 Task: Add Attachment from computer to Card Card0000000353 in Board Board0000000089 in Workspace WS0000000030 in Trello. Add Cover Purple to Card Card0000000353 in Board Board0000000089 in Workspace WS0000000030 in Trello. Add "Move Card To …" Button titled Button0000000353 to "top" of the list "To Do" to Card Card0000000353 in Board Board0000000089 in Workspace WS0000000030 in Trello. Add Description DS0000000353 to Card Card0000000353 in Board Board0000000089 in Workspace WS0000000030 in Trello. Add Comment CM0000000353 to Card Card0000000353 in Board Board0000000089 in Workspace WS0000000030 in Trello
Action: Mouse moved to (376, 206)
Screenshot: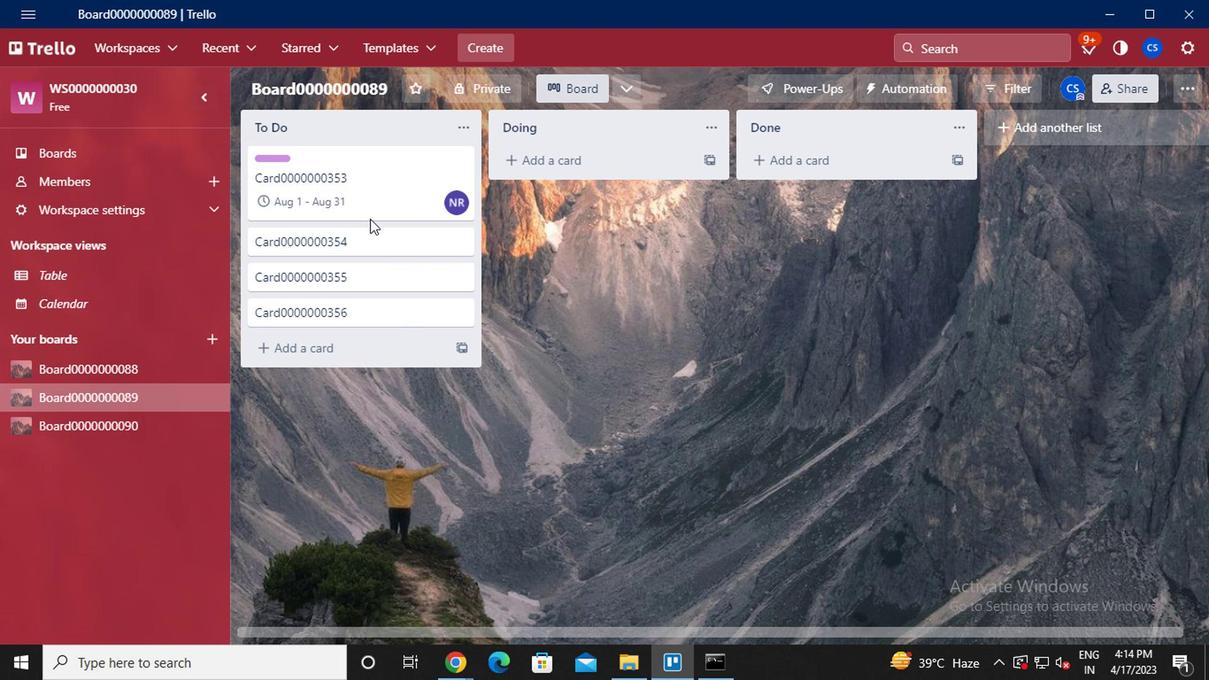 
Action: Mouse pressed left at (376, 206)
Screenshot: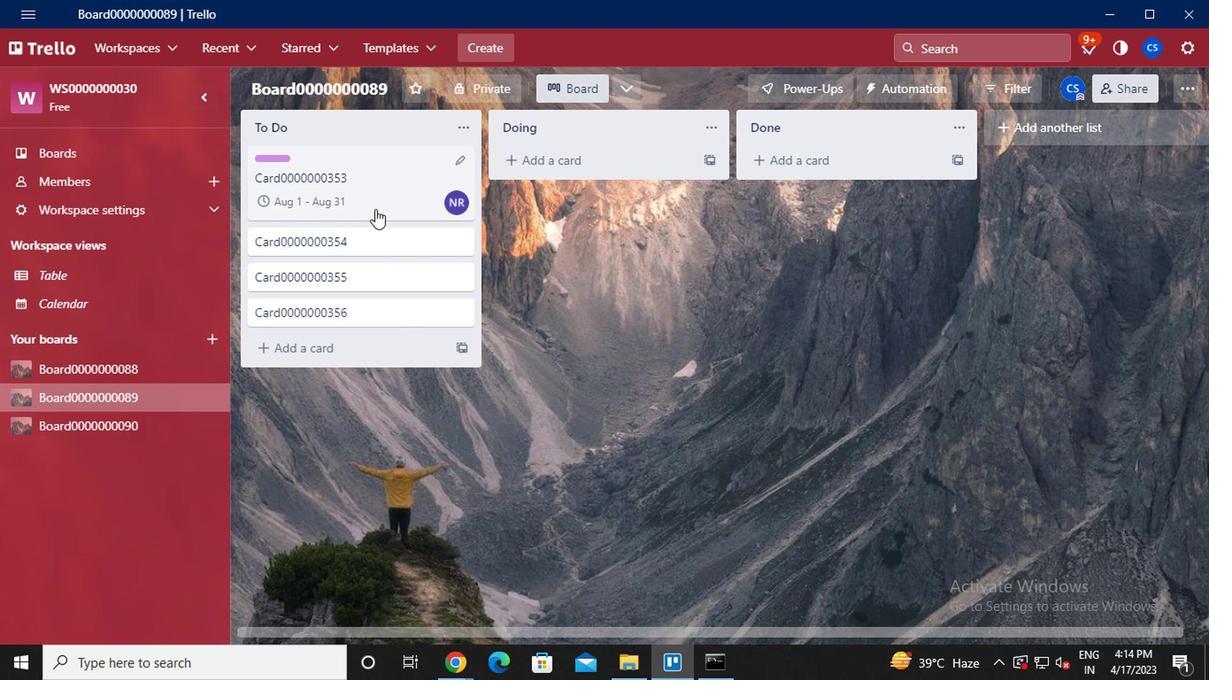 
Action: Mouse moved to (872, 310)
Screenshot: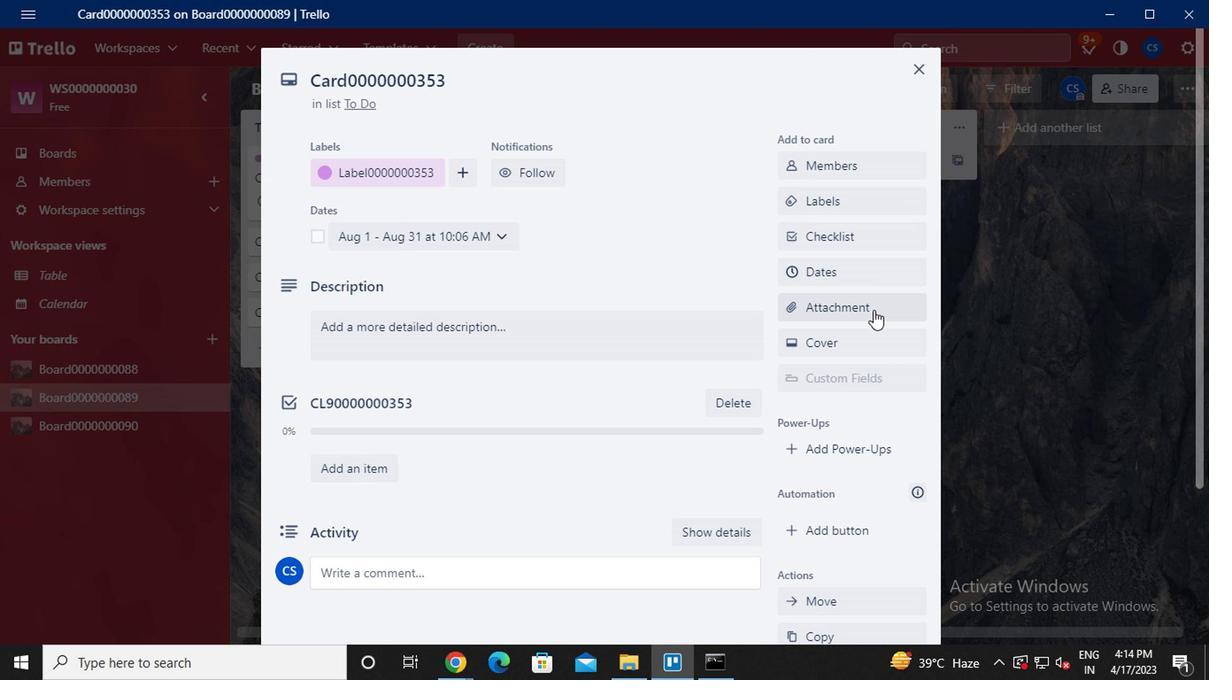 
Action: Mouse pressed left at (872, 310)
Screenshot: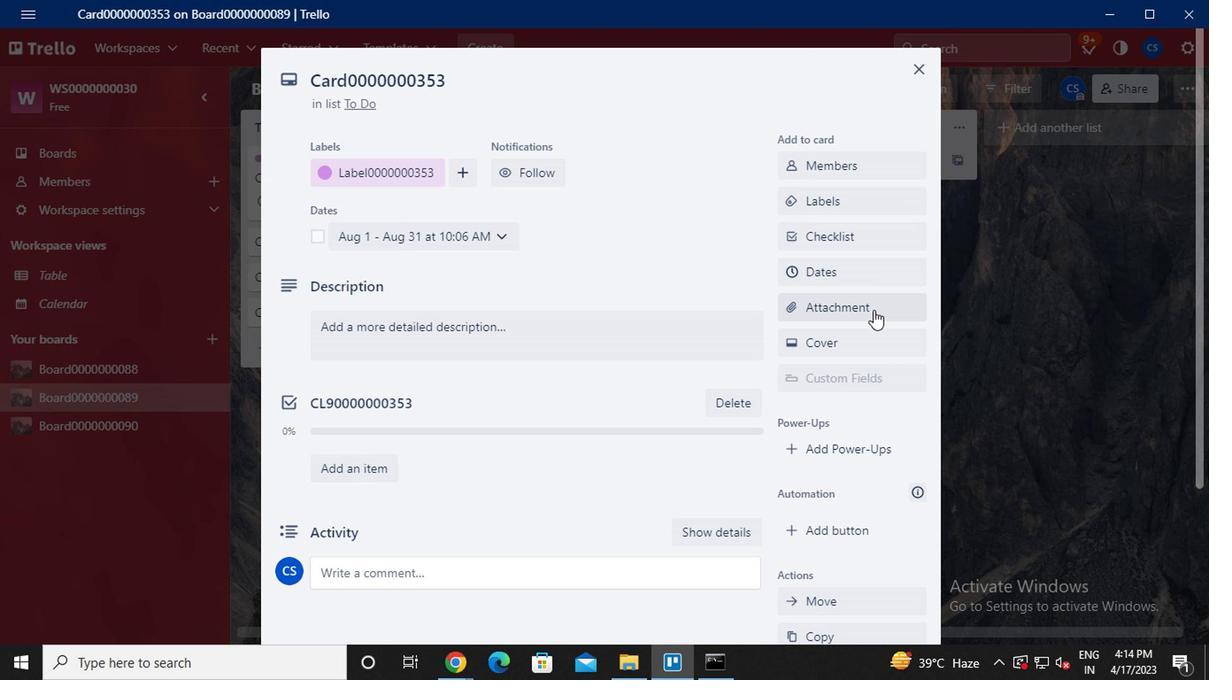 
Action: Mouse moved to (840, 155)
Screenshot: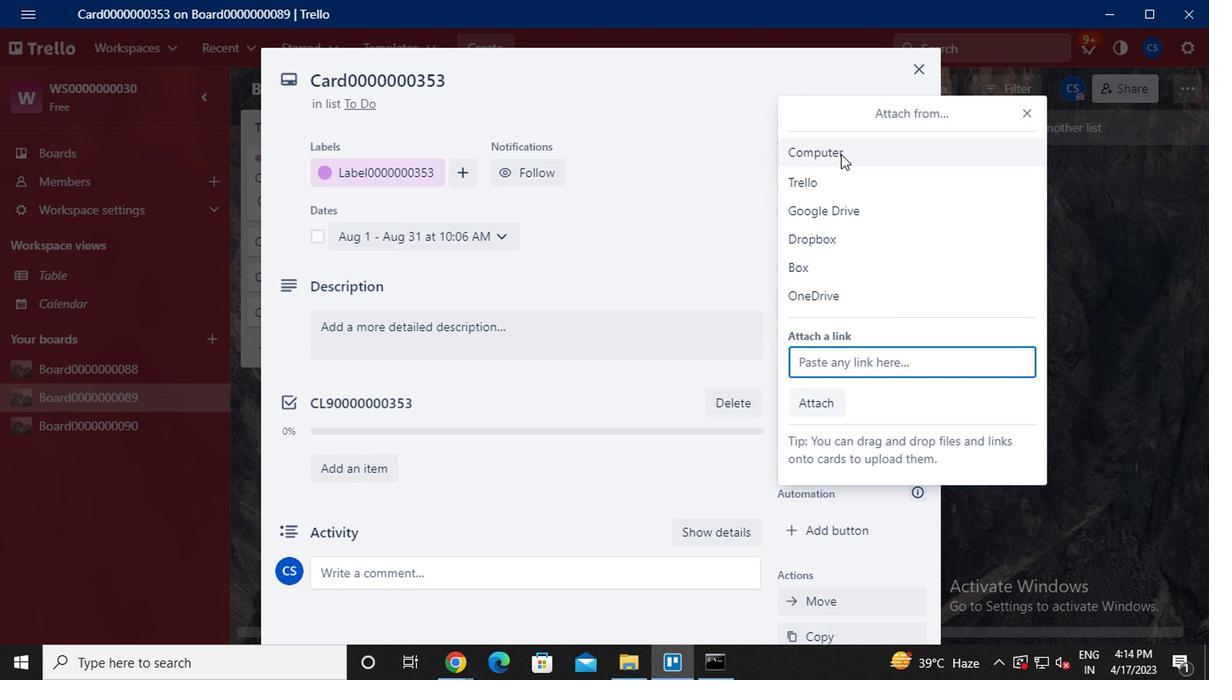
Action: Mouse pressed left at (840, 155)
Screenshot: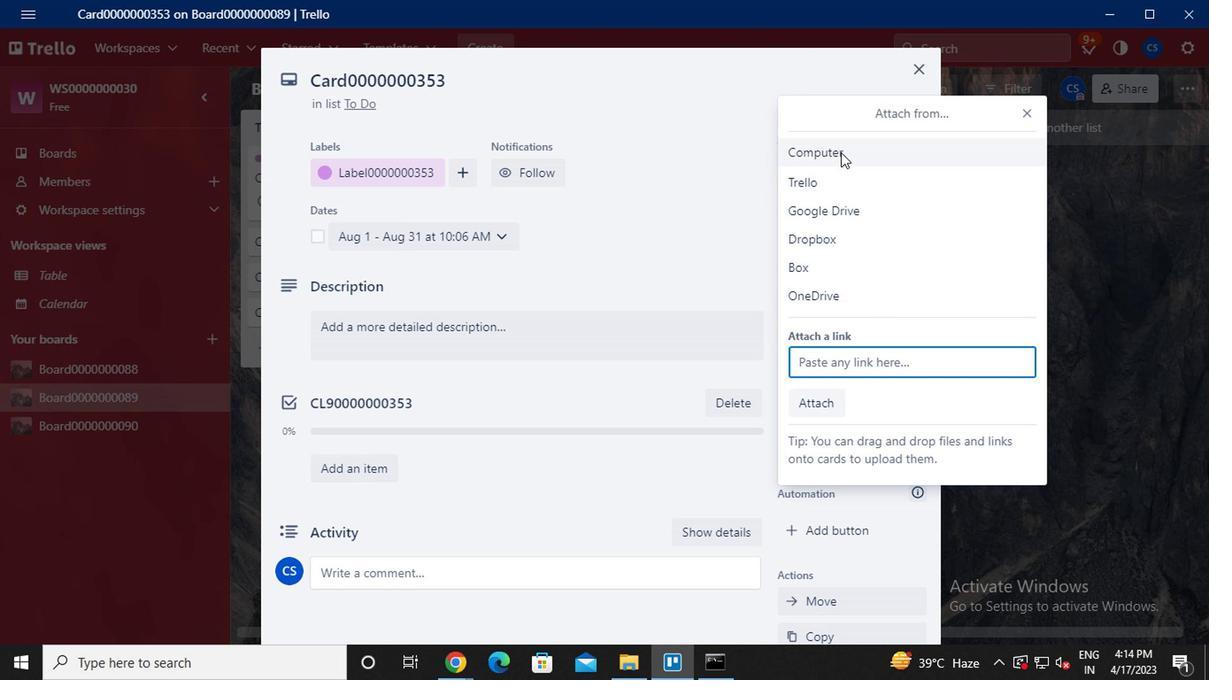 
Action: Mouse moved to (322, 180)
Screenshot: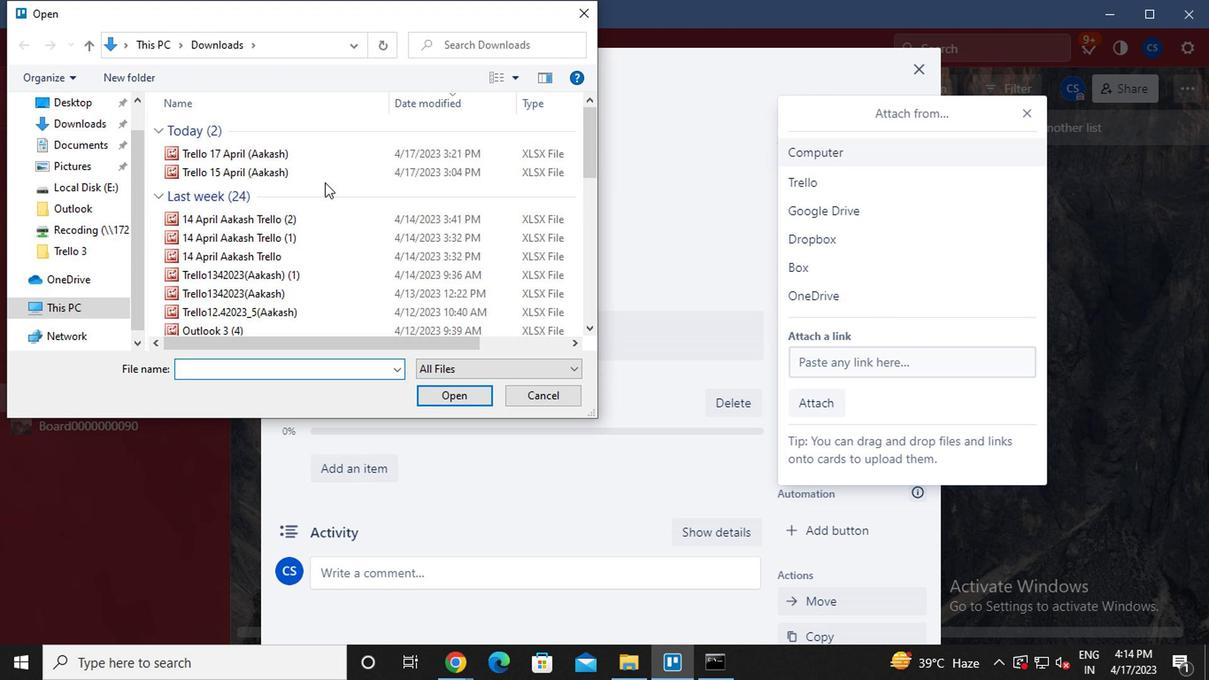 
Action: Mouse pressed left at (322, 180)
Screenshot: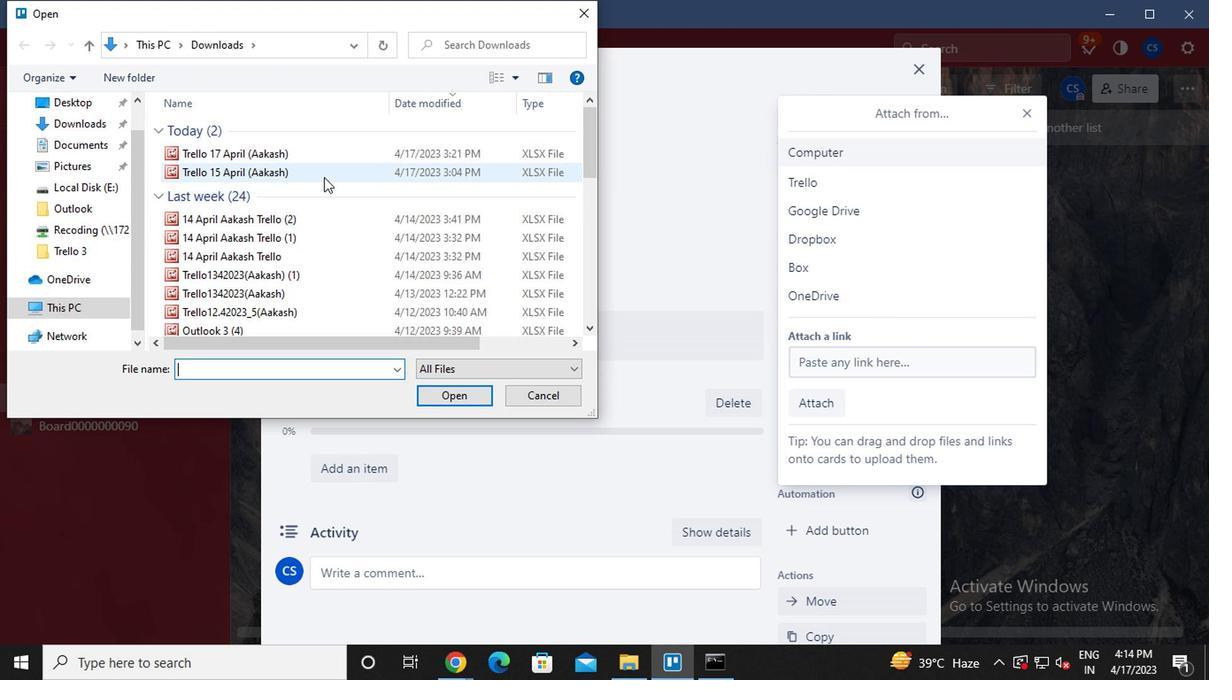 
Action: Mouse pressed left at (322, 180)
Screenshot: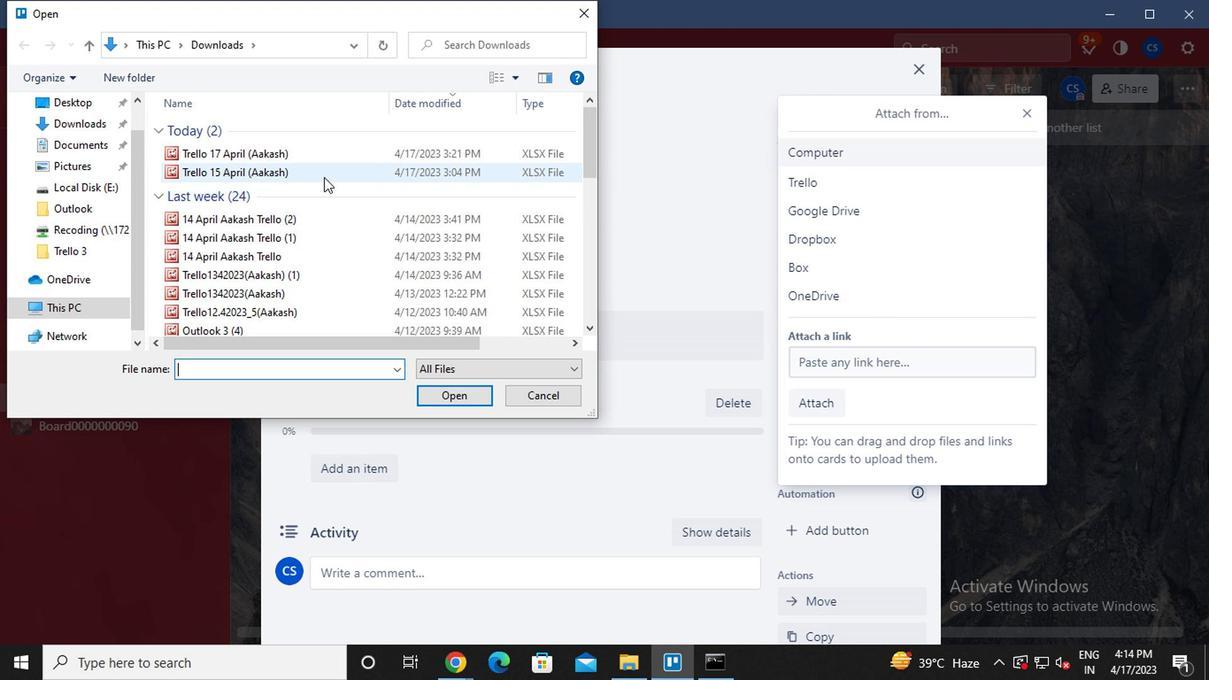 
Action: Mouse moved to (803, 342)
Screenshot: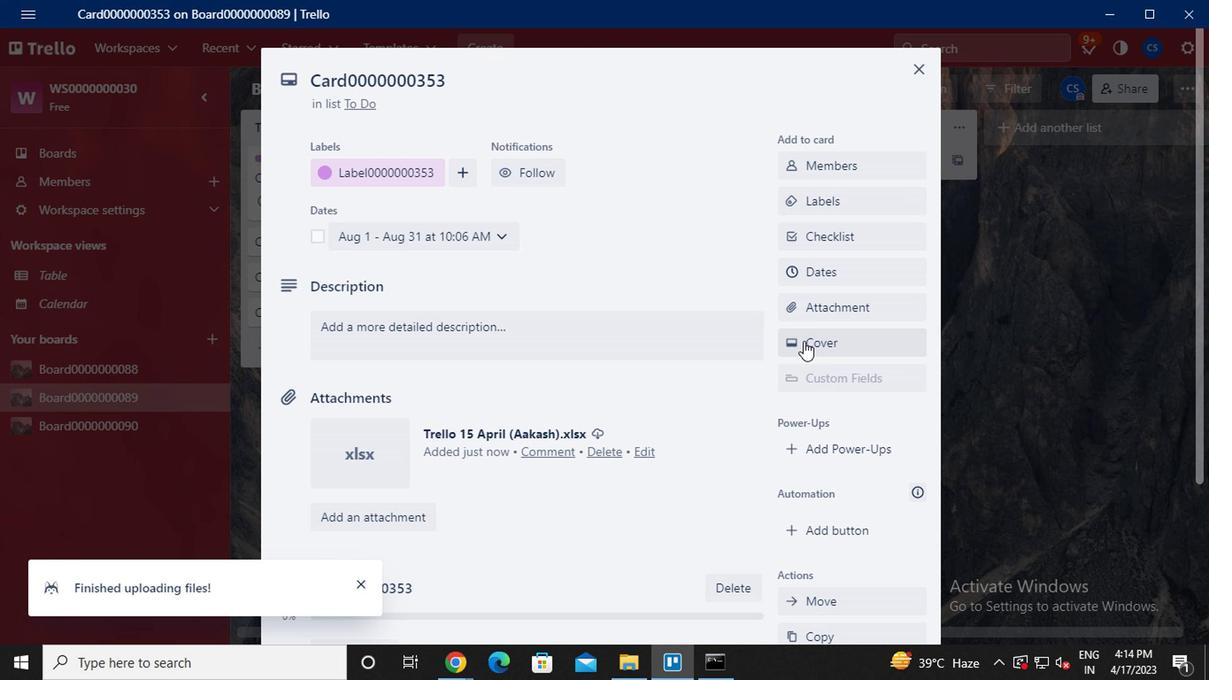 
Action: Mouse pressed left at (803, 342)
Screenshot: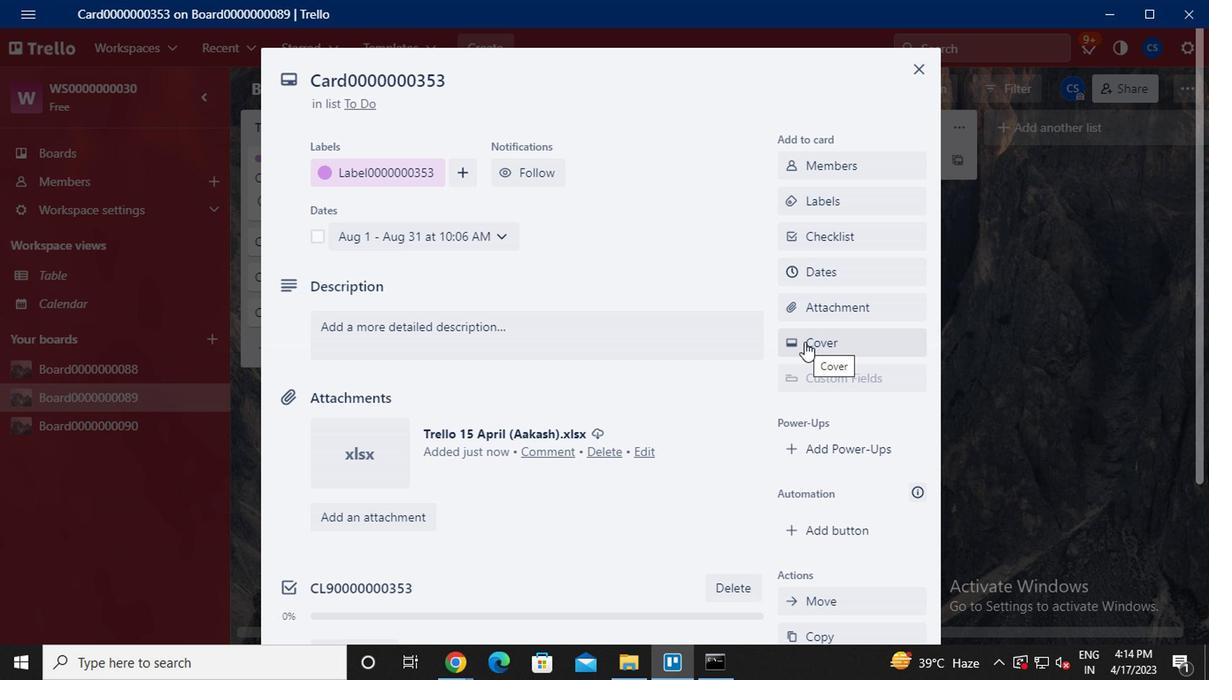 
Action: Mouse moved to (1026, 290)
Screenshot: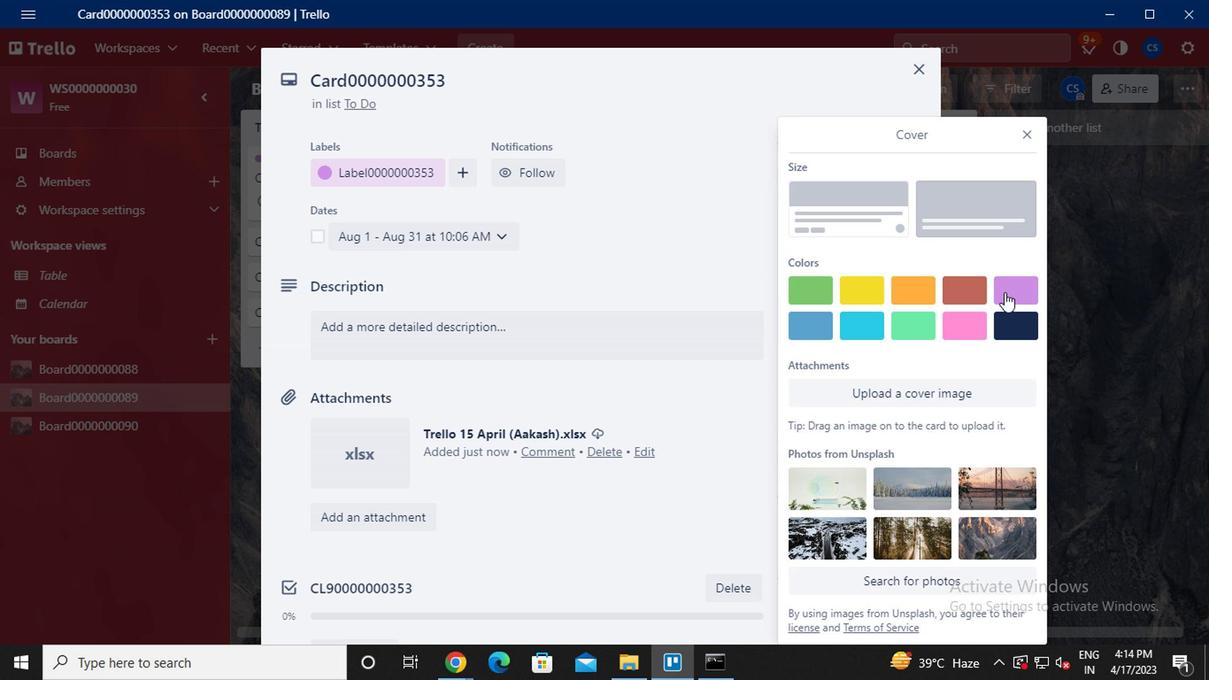 
Action: Mouse pressed left at (1026, 290)
Screenshot: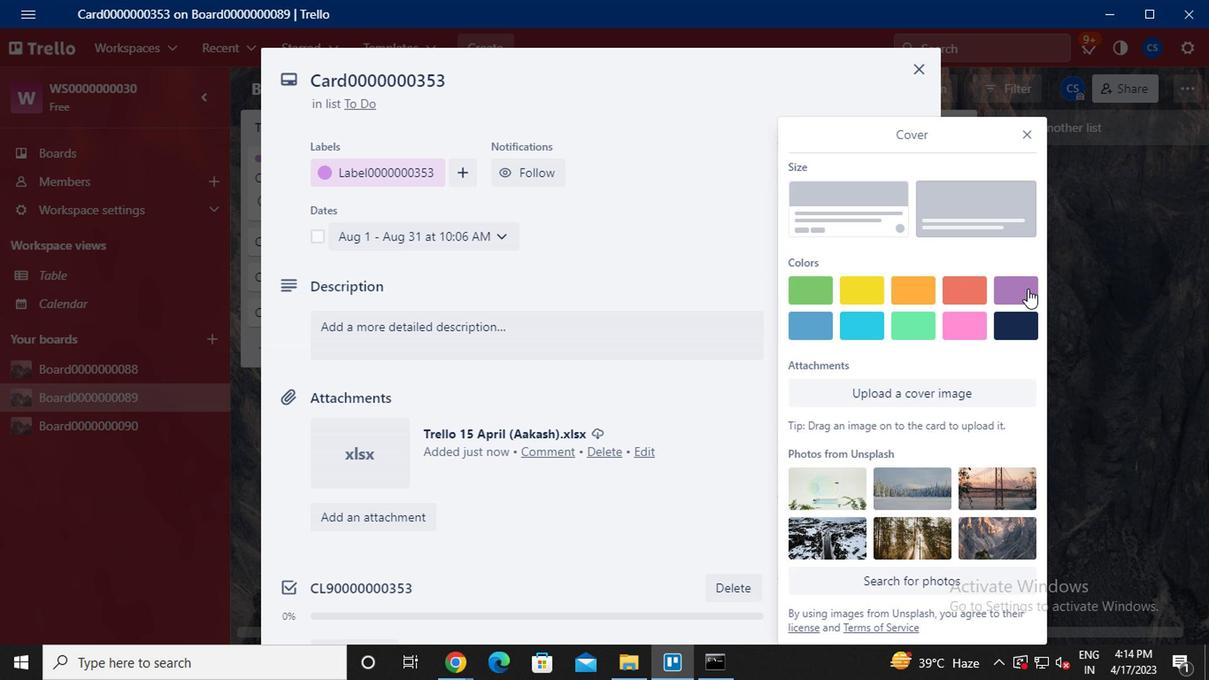 
Action: Mouse moved to (1028, 103)
Screenshot: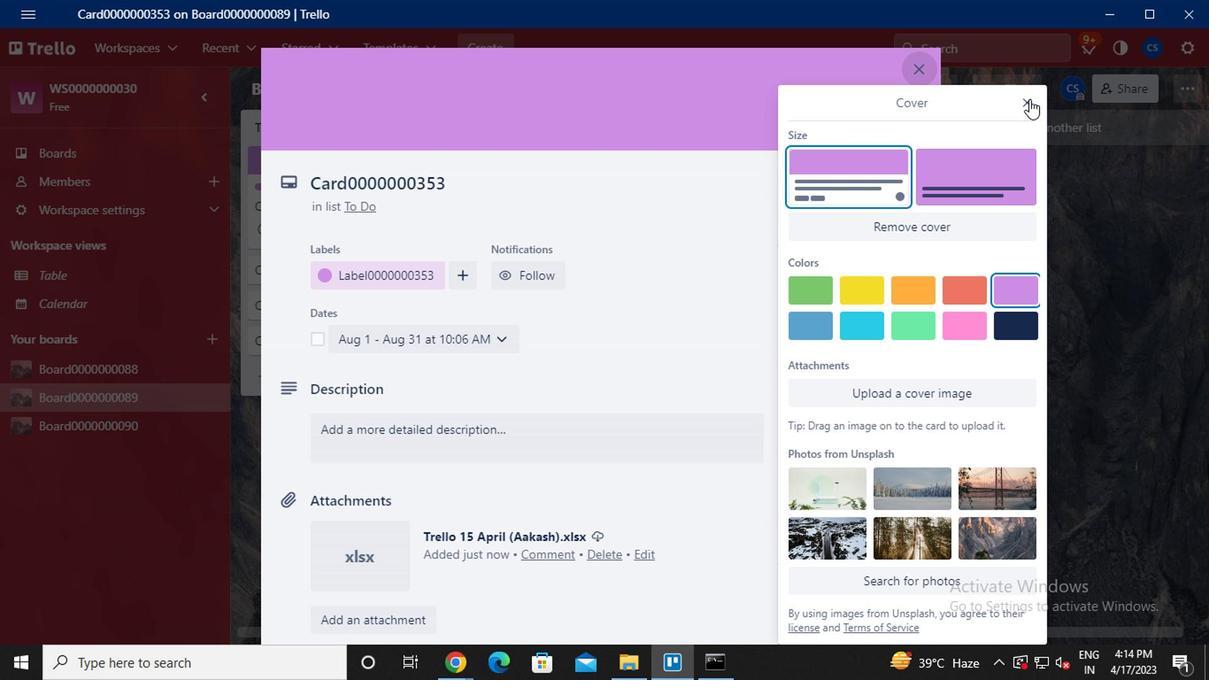 
Action: Mouse pressed left at (1028, 103)
Screenshot: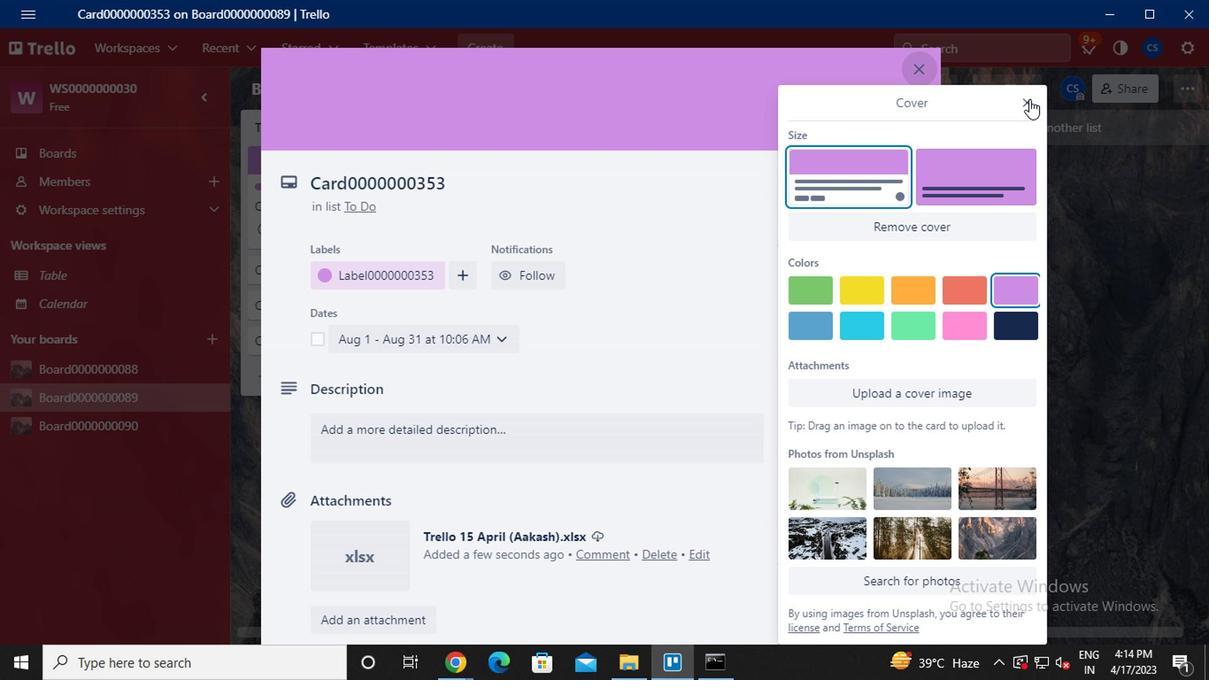 
Action: Mouse moved to (851, 310)
Screenshot: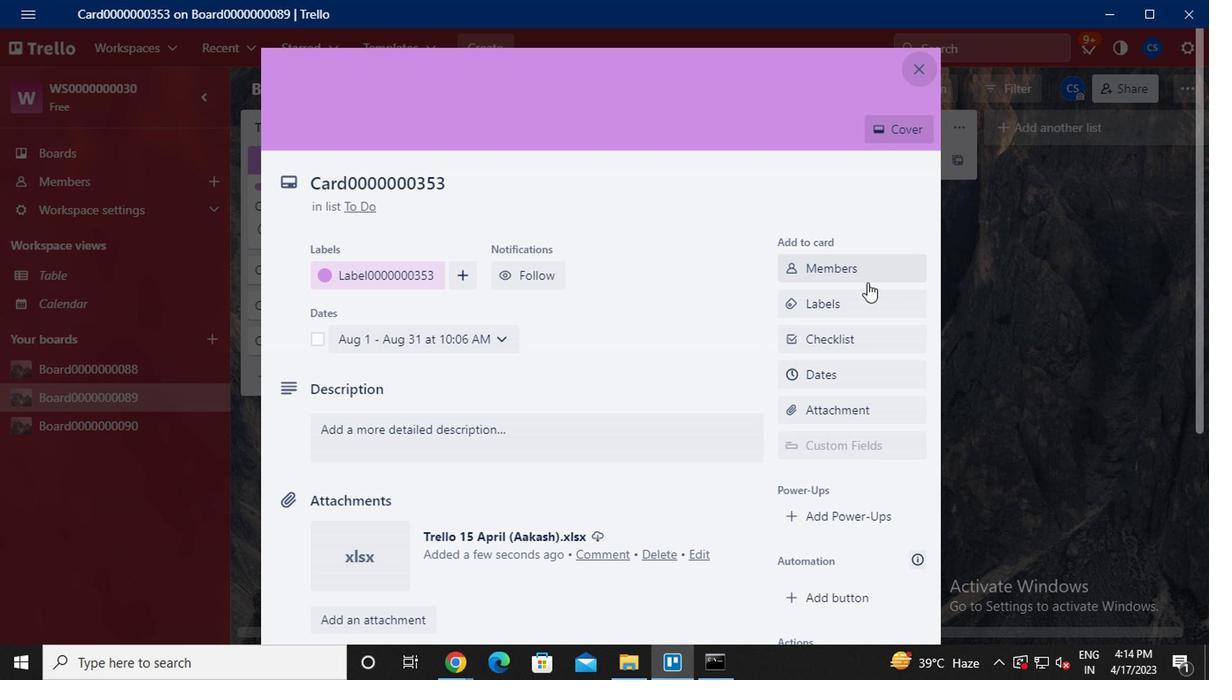 
Action: Mouse scrolled (851, 310) with delta (0, 0)
Screenshot: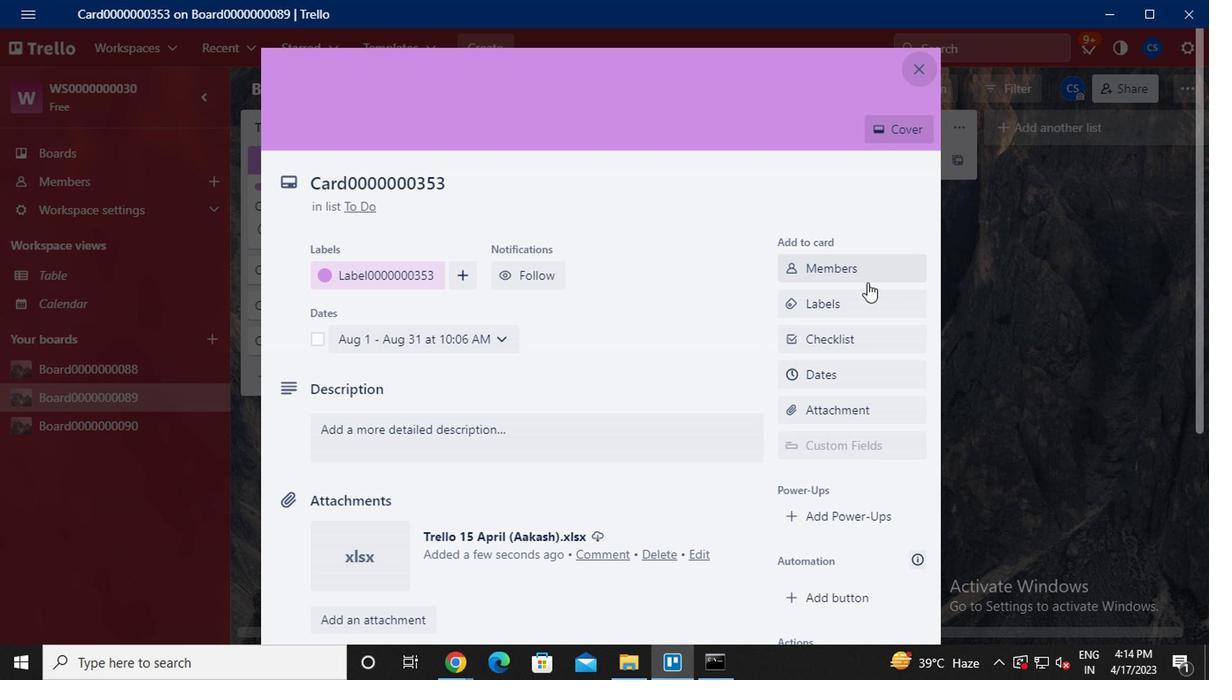 
Action: Mouse moved to (841, 332)
Screenshot: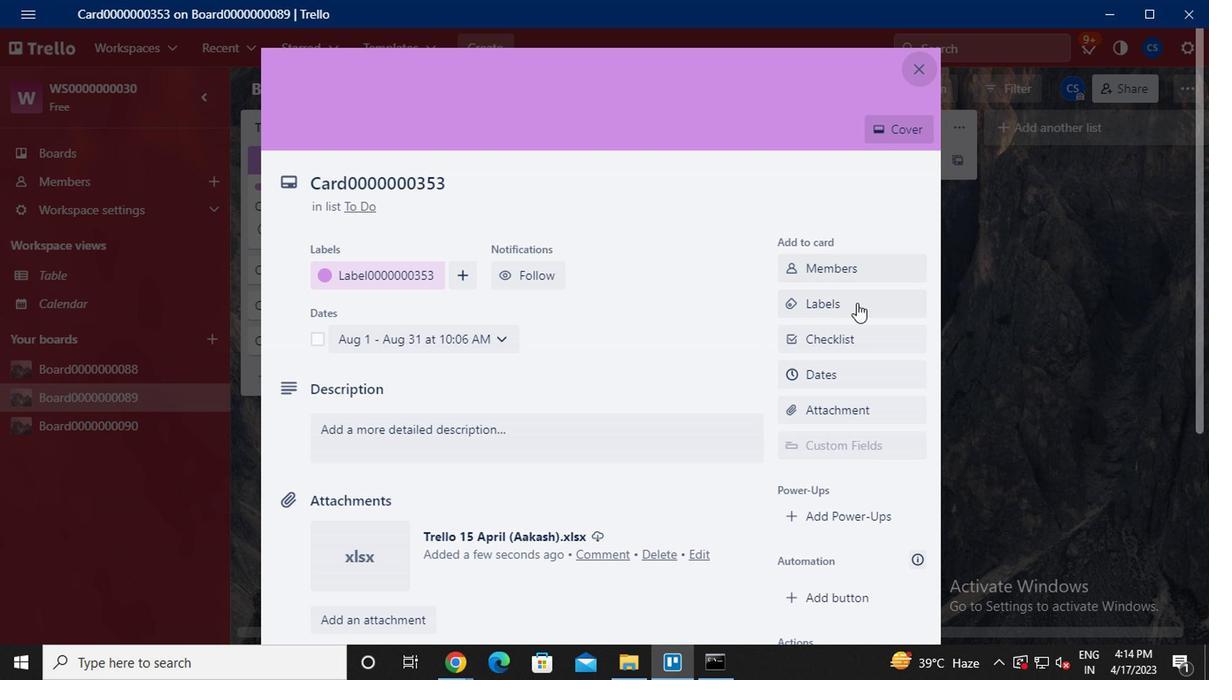 
Action: Mouse scrolled (841, 331) with delta (0, -1)
Screenshot: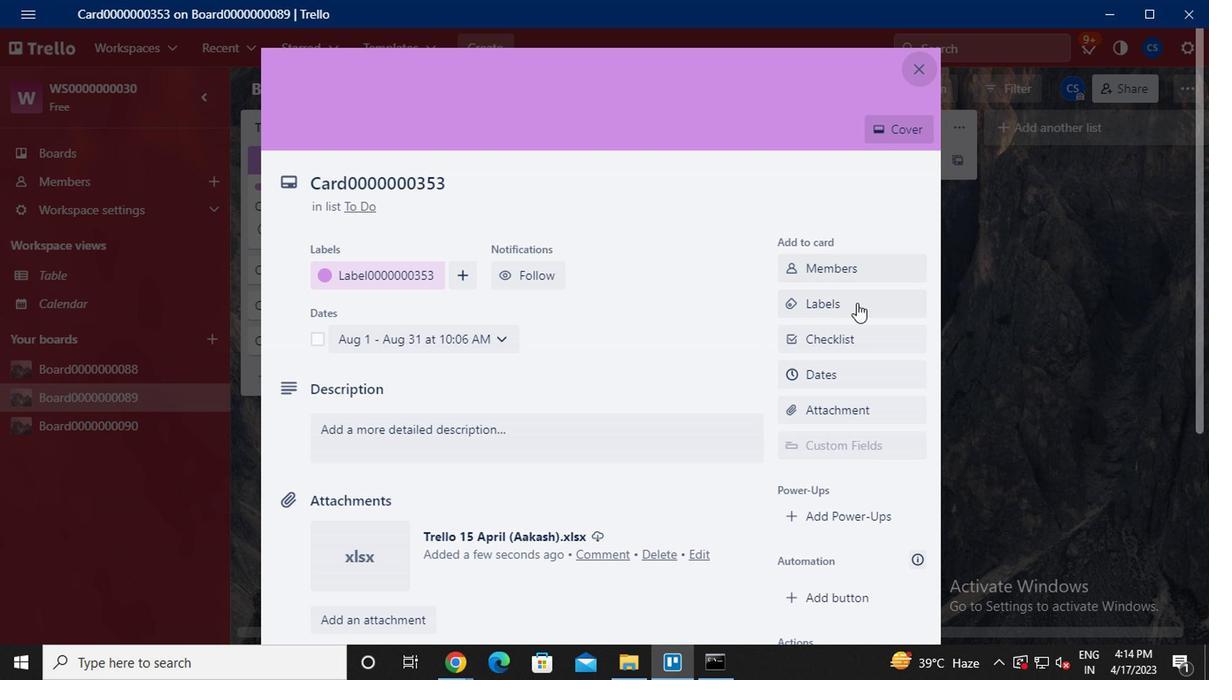 
Action: Mouse moved to (829, 412)
Screenshot: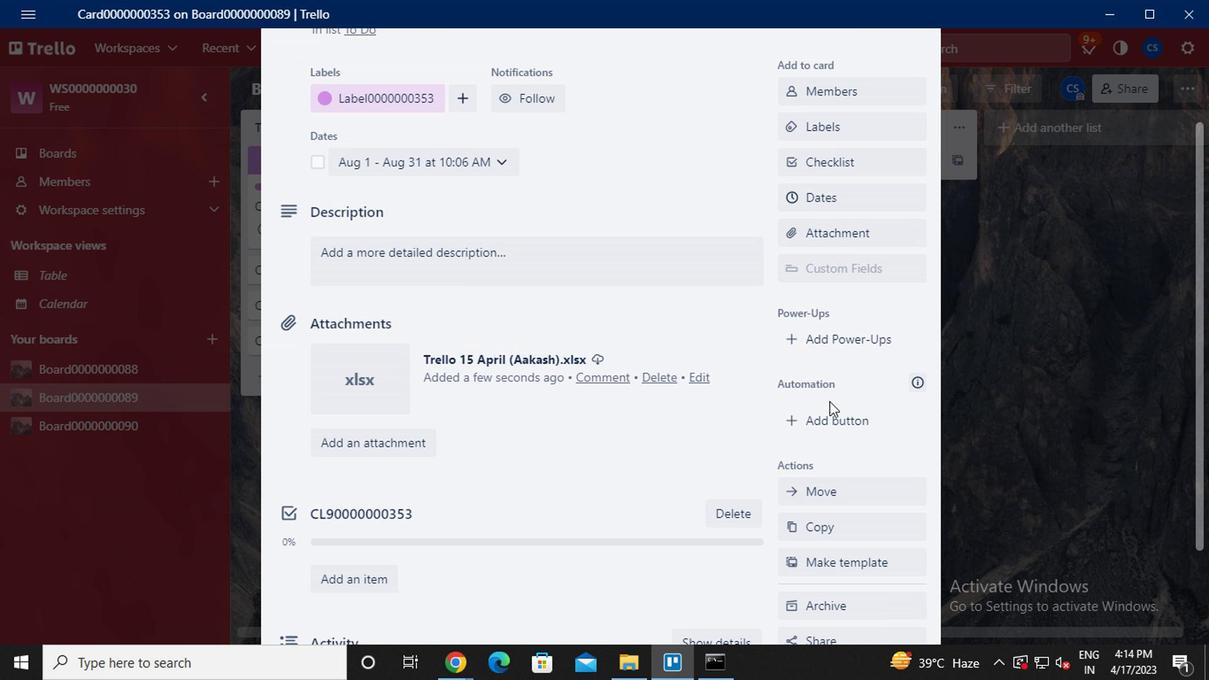 
Action: Mouse pressed left at (829, 412)
Screenshot: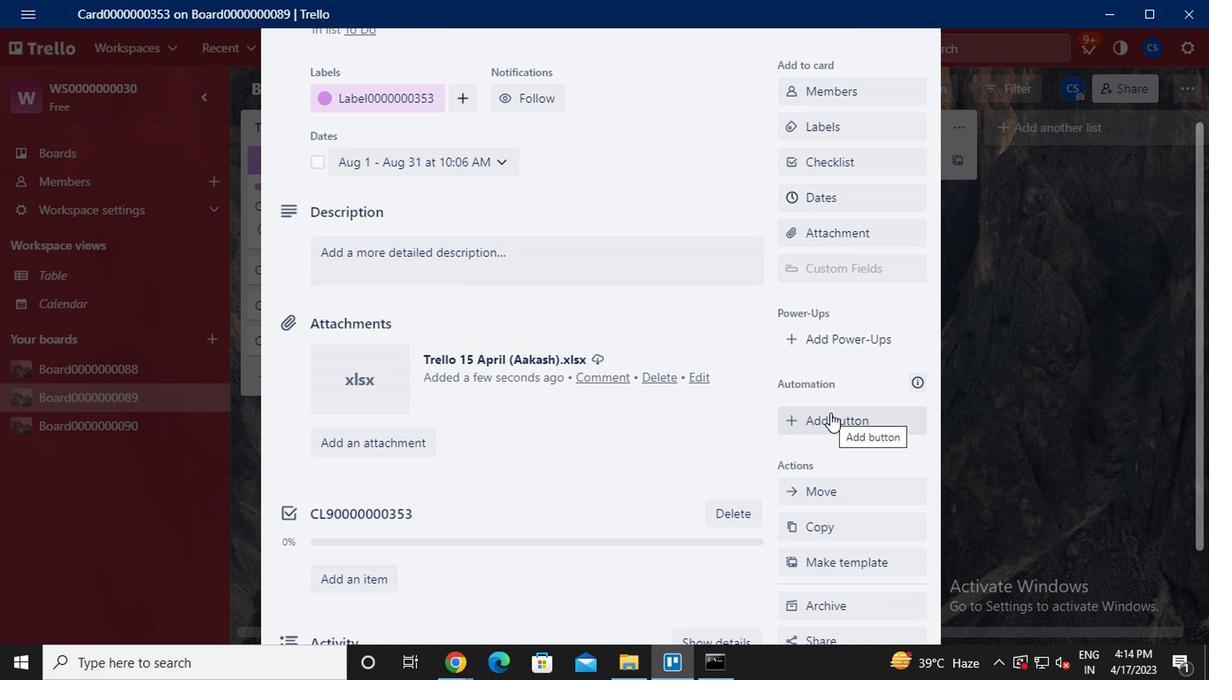 
Action: Mouse moved to (887, 168)
Screenshot: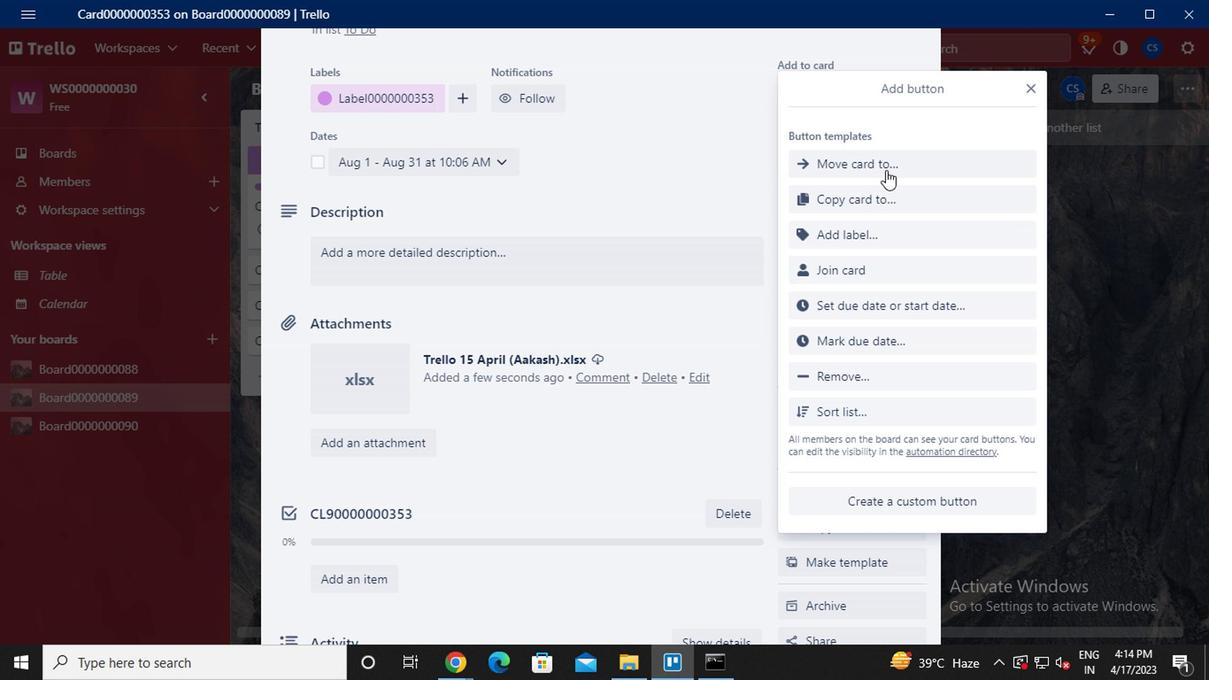 
Action: Mouse pressed left at (887, 168)
Screenshot: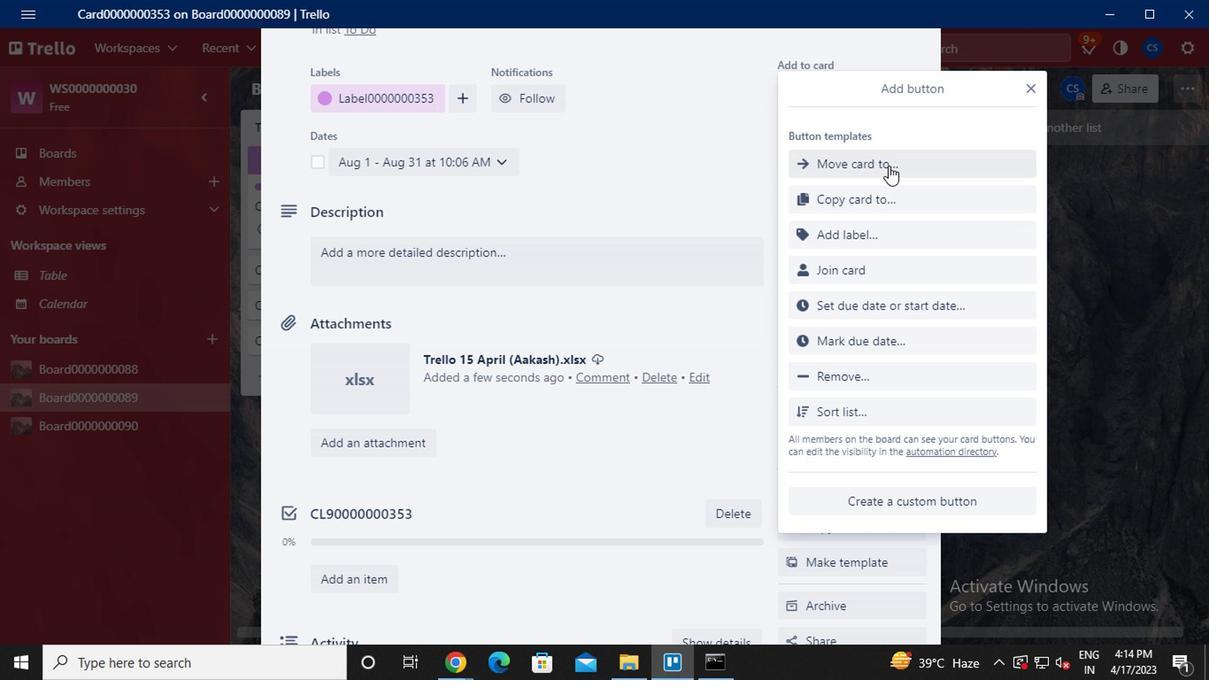 
Action: Mouse moved to (890, 240)
Screenshot: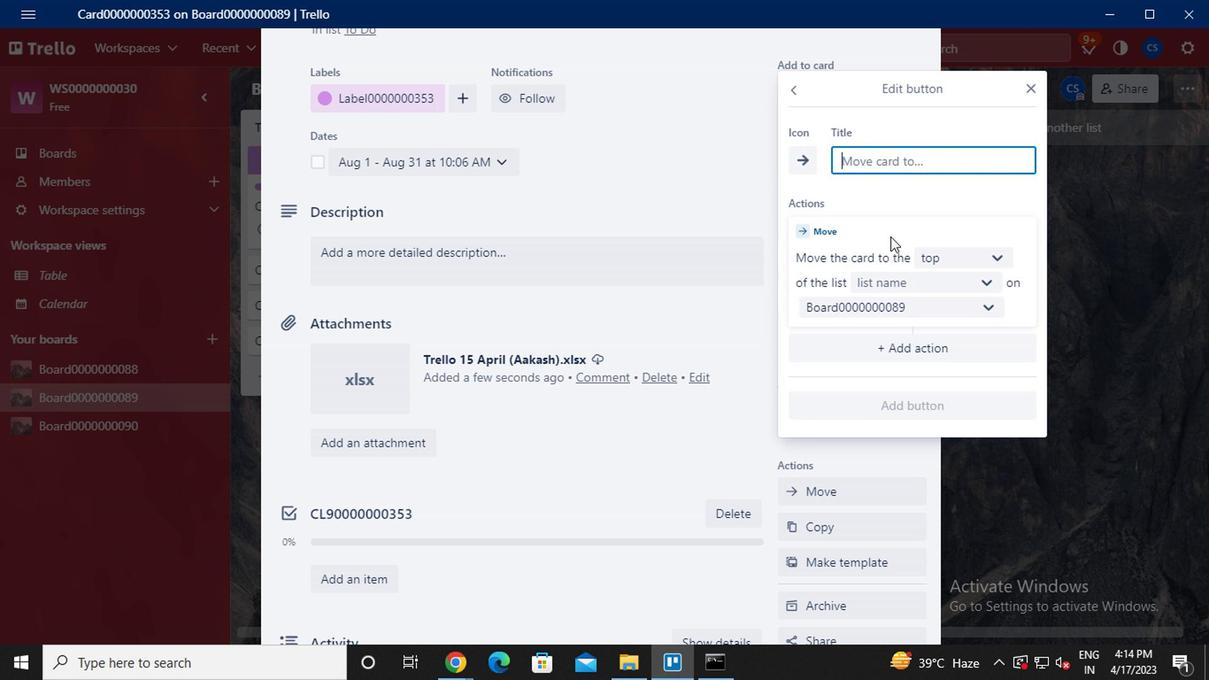 
Action: Key pressed b<Key.caps_lock>i<Key.backspace>utton0000000353
Screenshot: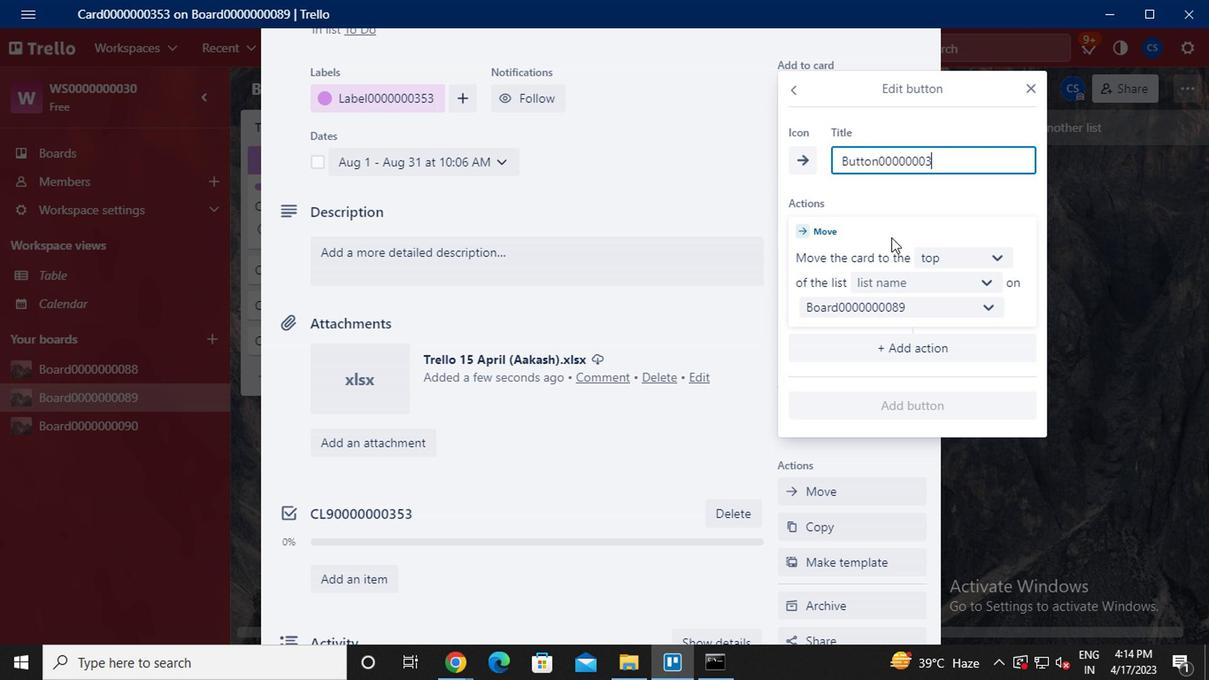 
Action: Mouse moved to (935, 260)
Screenshot: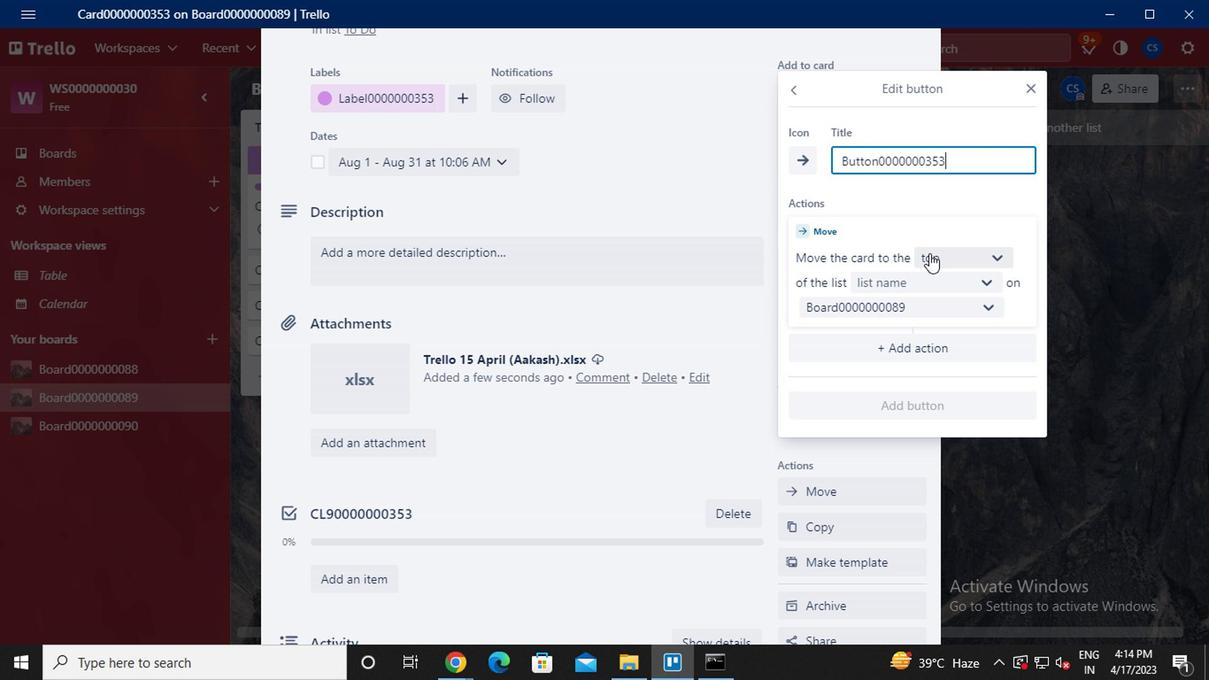 
Action: Mouse pressed left at (935, 260)
Screenshot: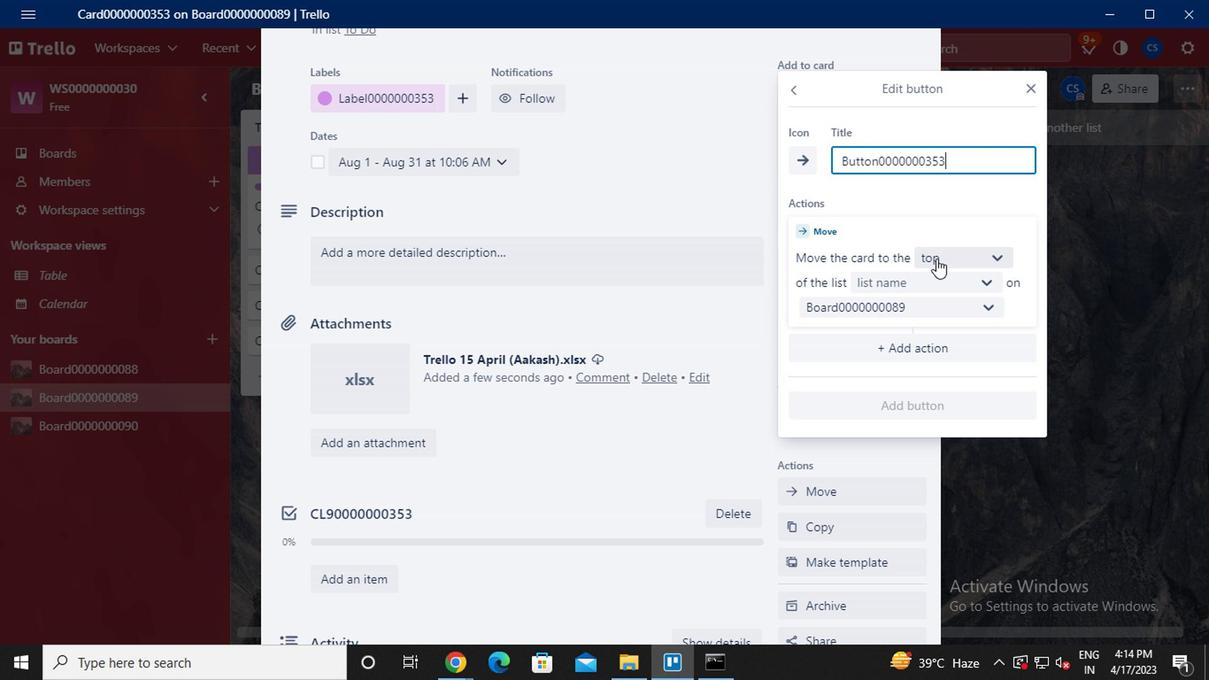 
Action: Mouse moved to (945, 290)
Screenshot: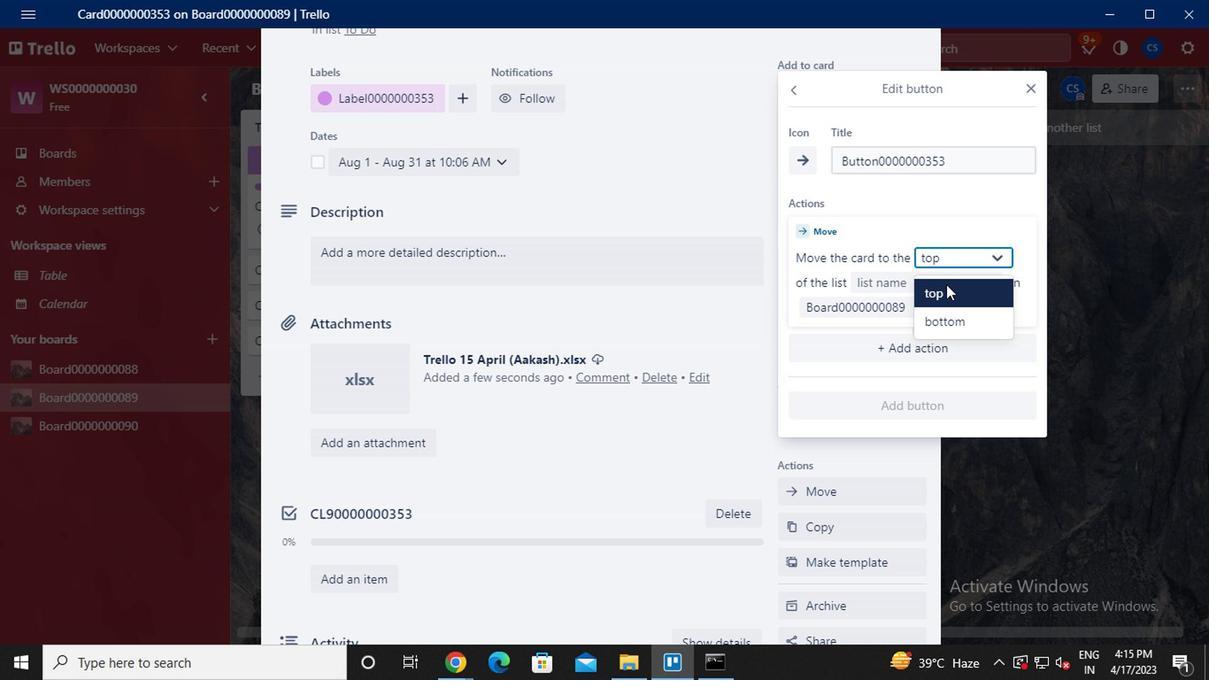 
Action: Mouse pressed left at (945, 290)
Screenshot: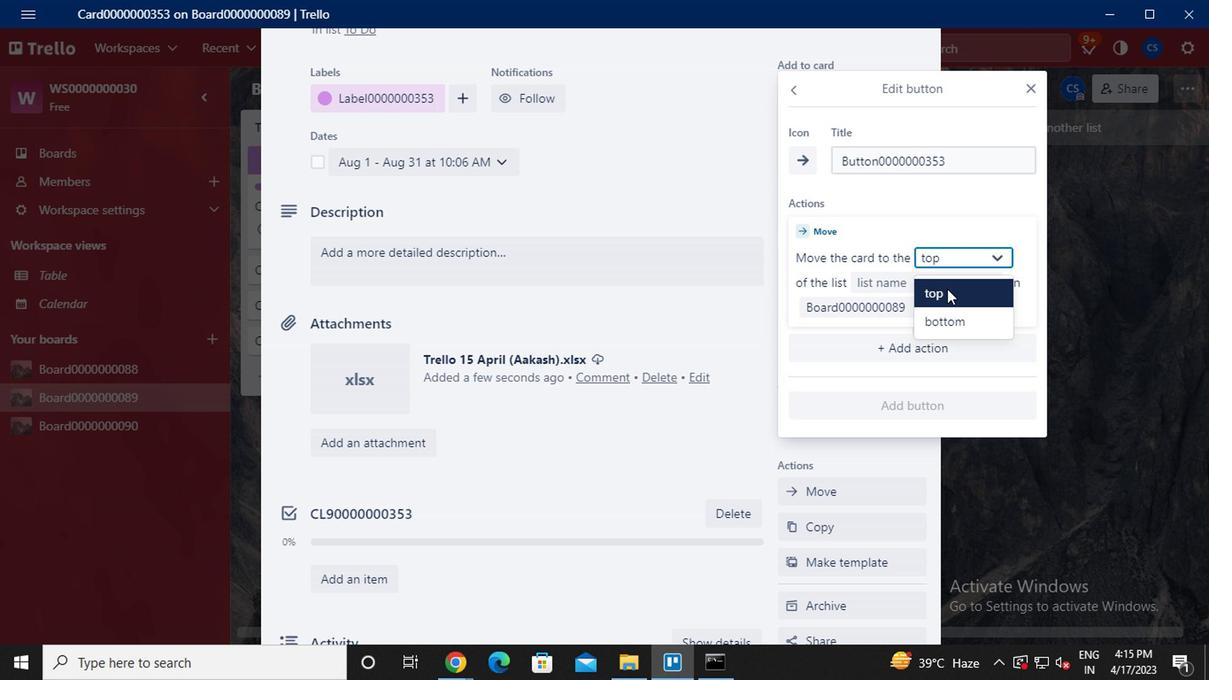 
Action: Mouse moved to (945, 286)
Screenshot: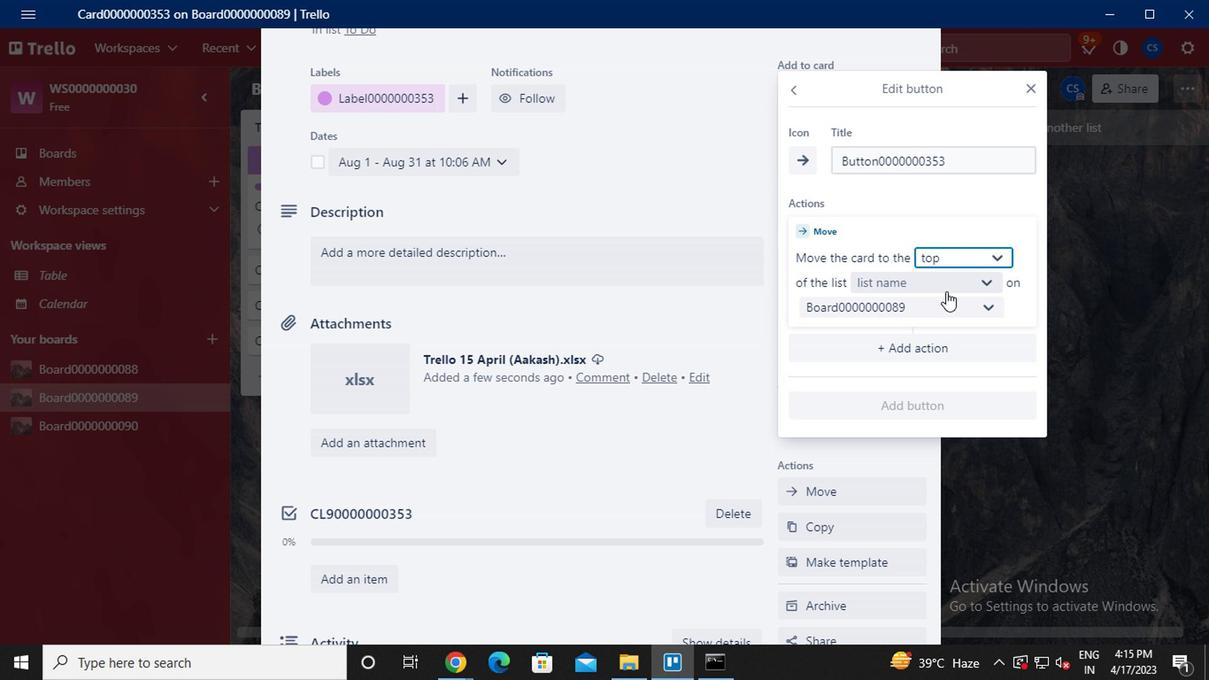 
Action: Mouse pressed left at (945, 286)
Screenshot: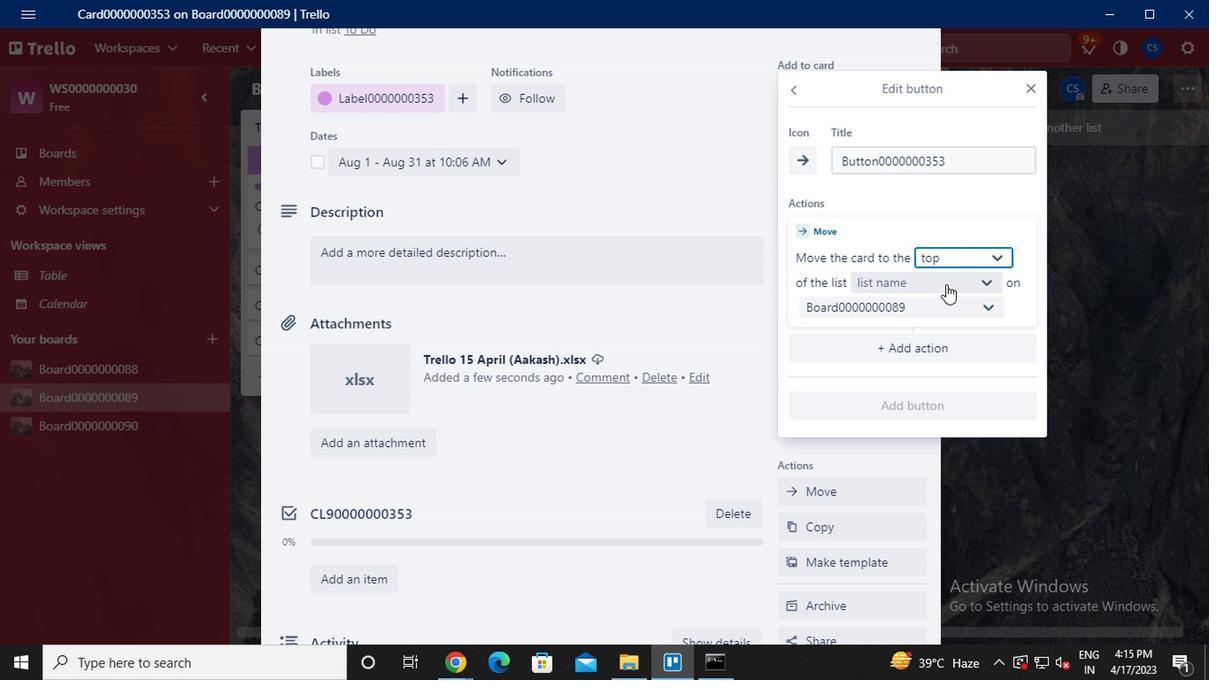 
Action: Mouse moved to (895, 325)
Screenshot: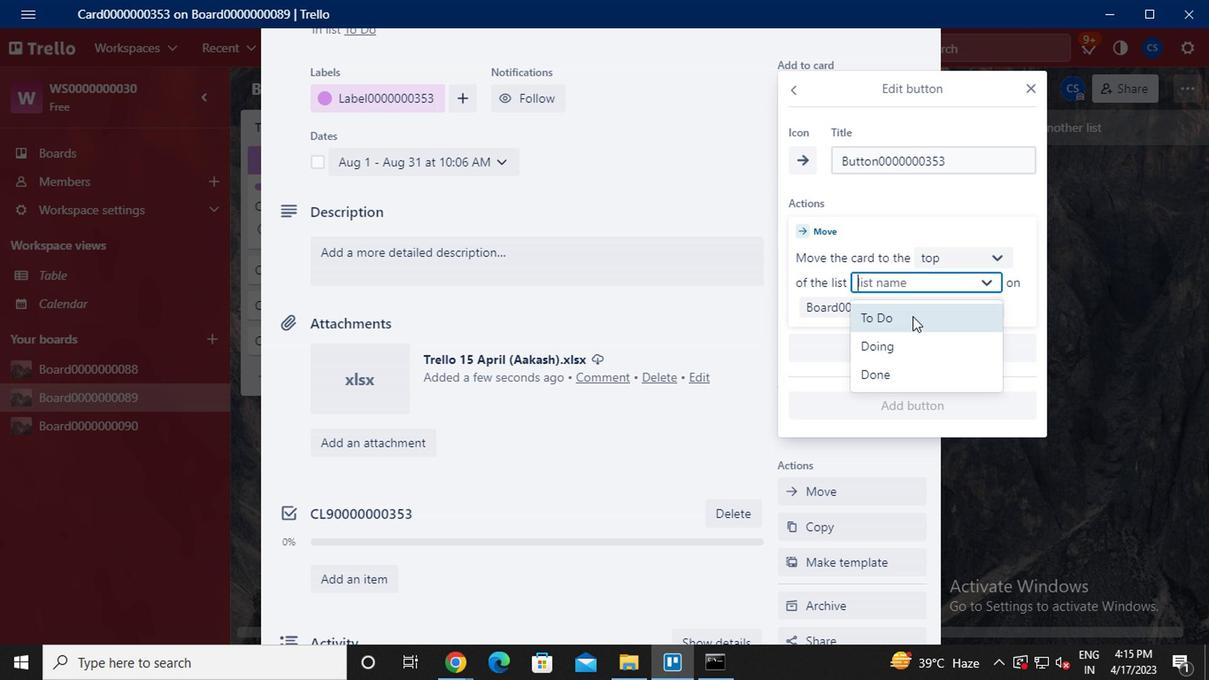 
Action: Mouse pressed left at (895, 325)
Screenshot: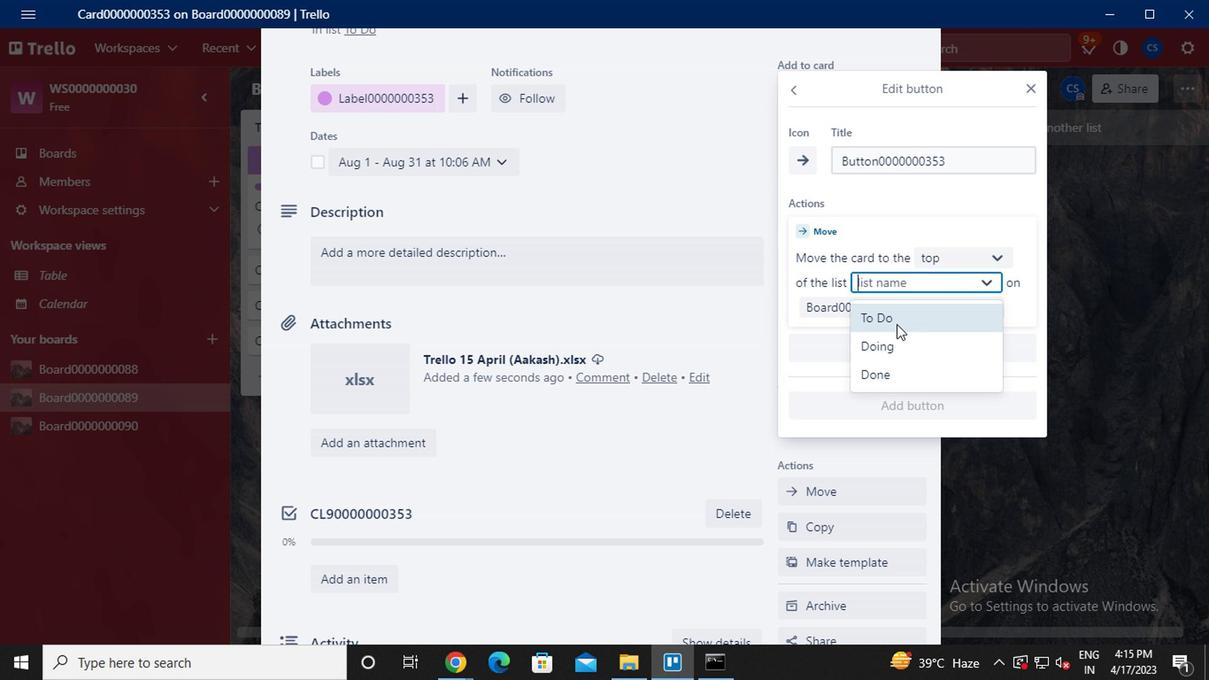 
Action: Mouse moved to (901, 403)
Screenshot: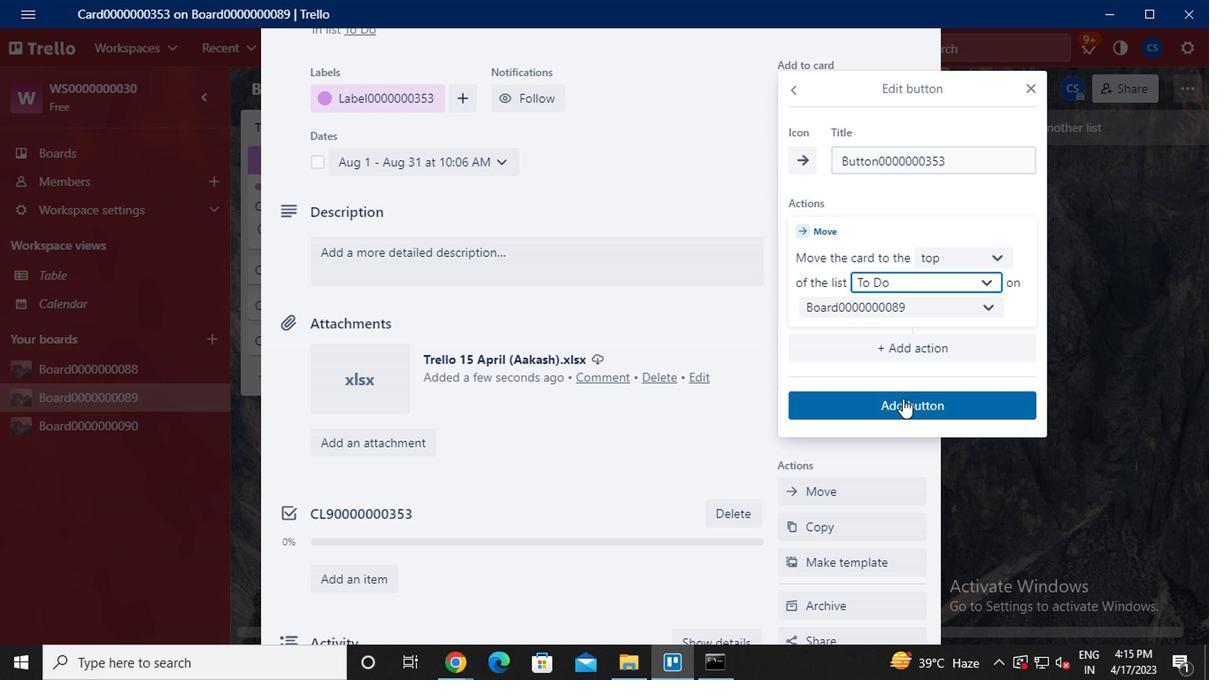 
Action: Mouse pressed left at (901, 403)
Screenshot: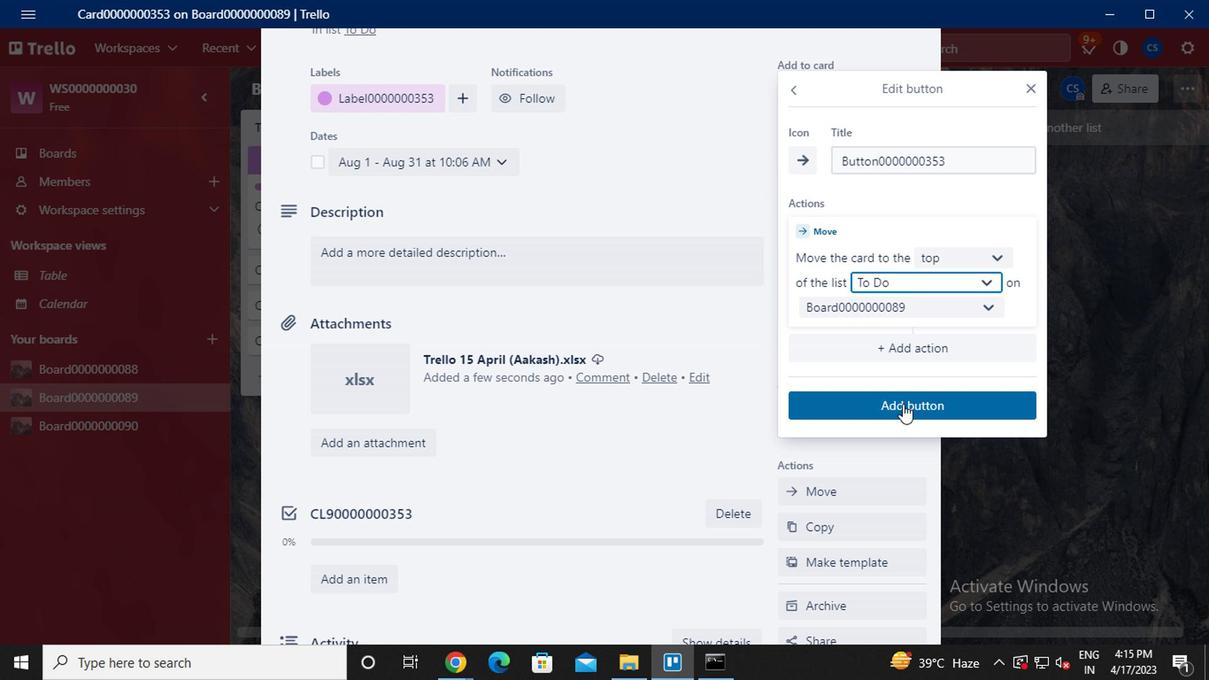 
Action: Mouse moved to (478, 251)
Screenshot: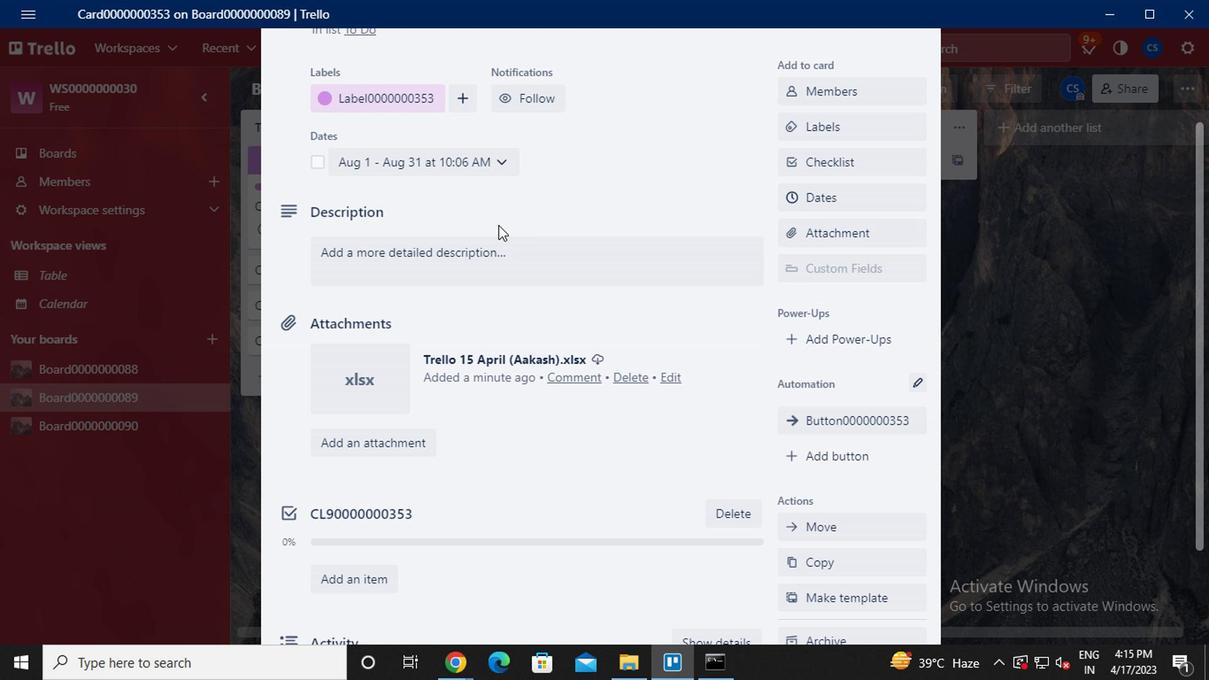 
Action: Mouse pressed left at (478, 251)
Screenshot: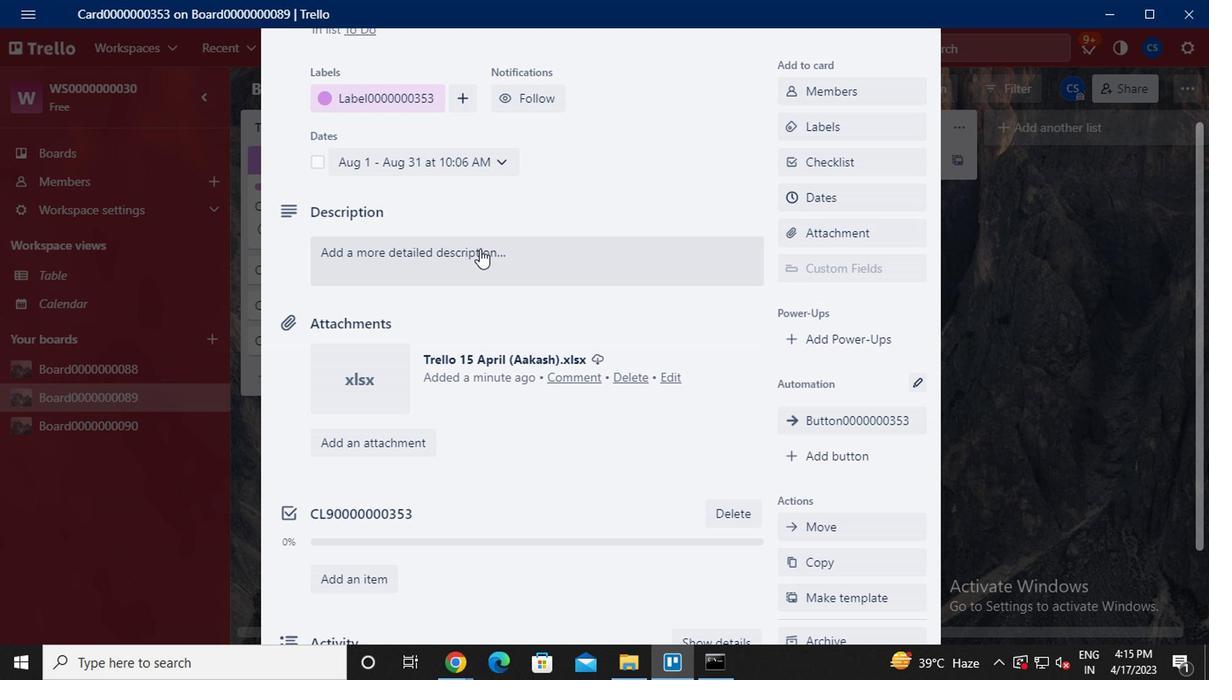 
Action: Key pressed <Key.caps_lock>ds0000000353
Screenshot: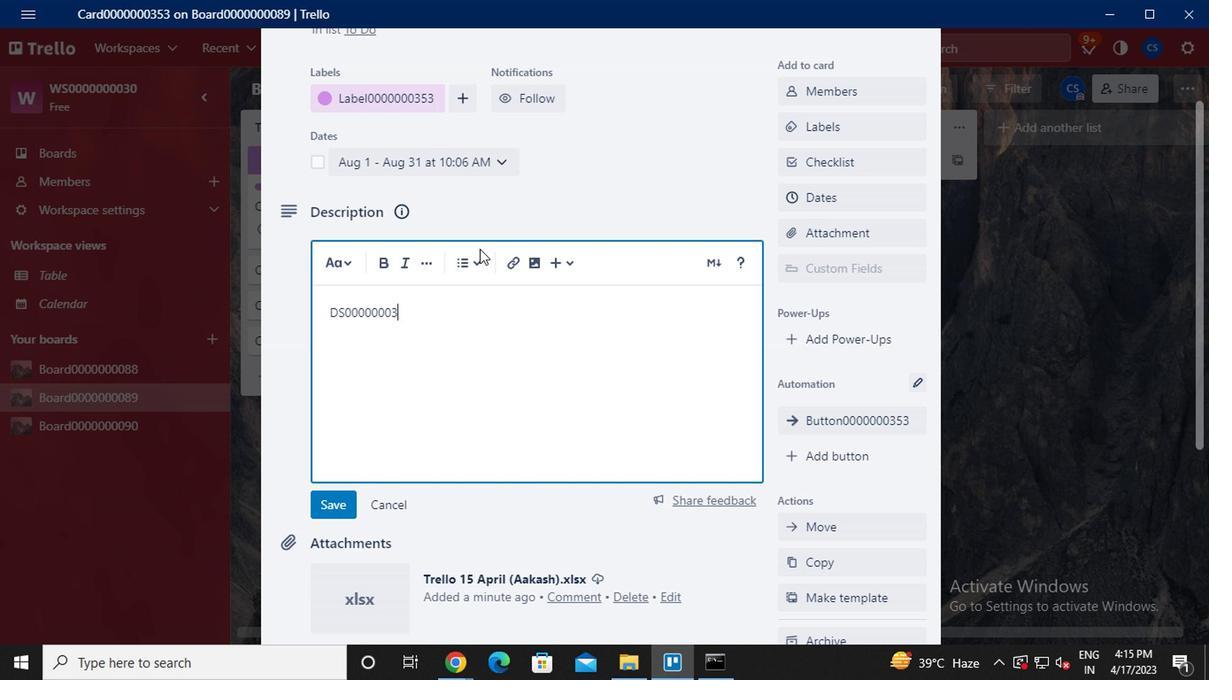 
Action: Mouse moved to (400, 354)
Screenshot: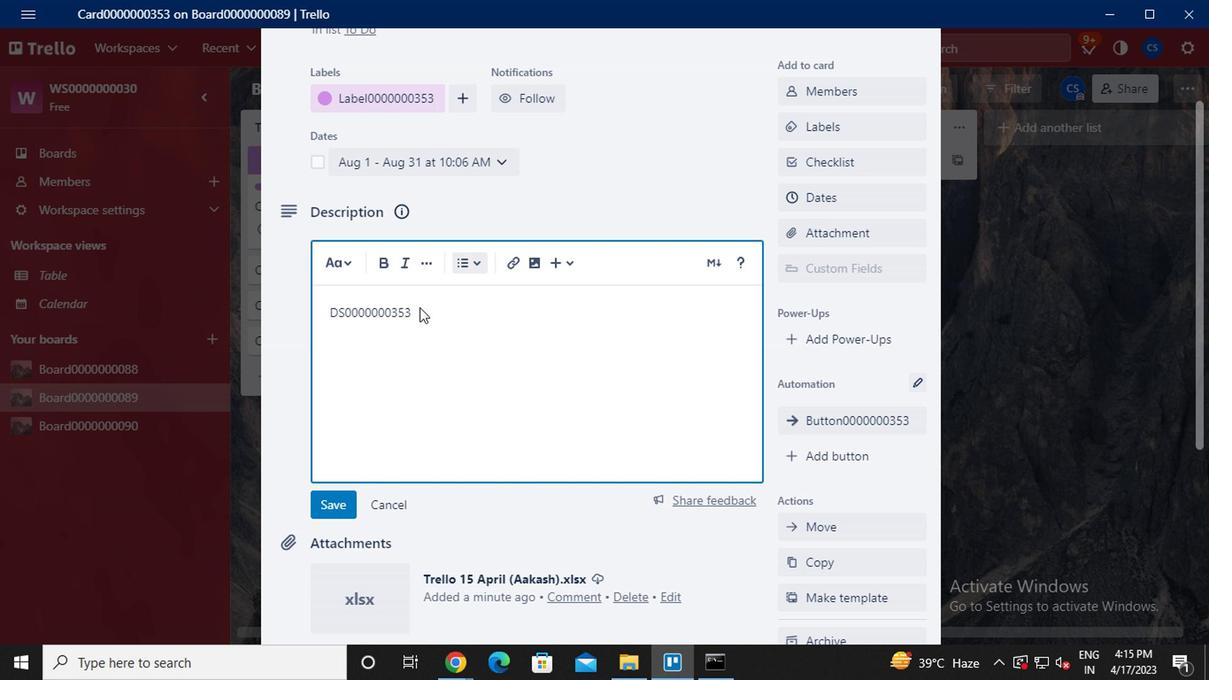 
Action: Mouse scrolled (400, 353) with delta (0, 0)
Screenshot: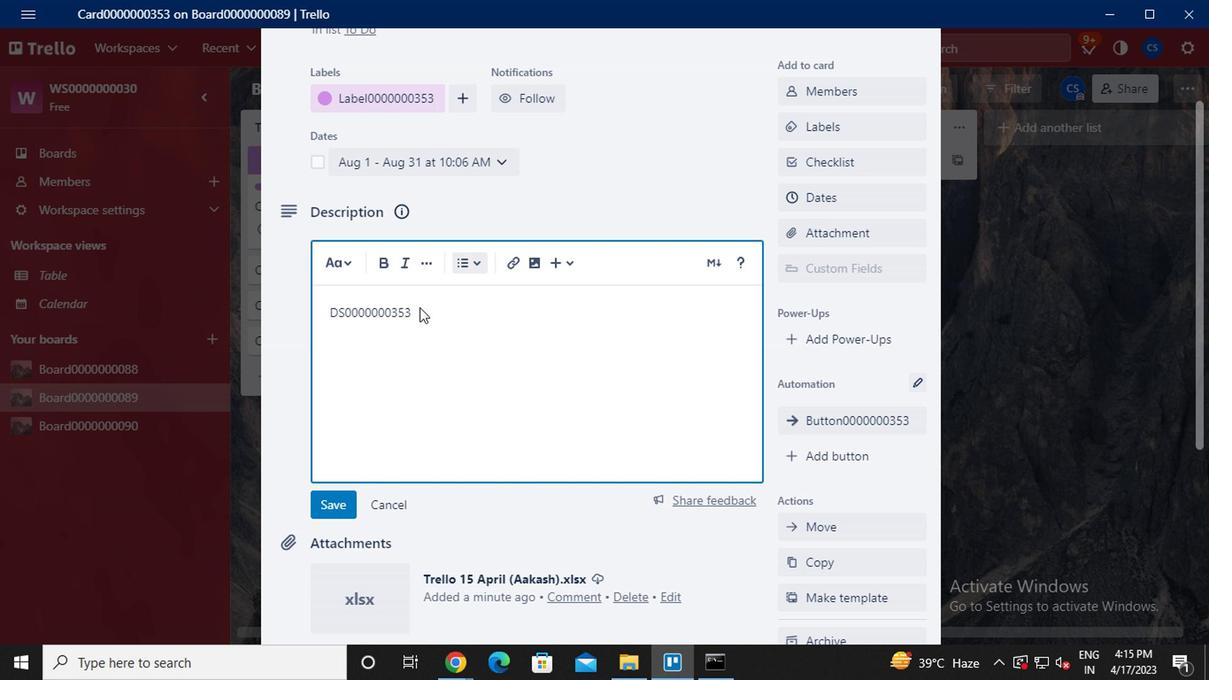 
Action: Mouse moved to (391, 388)
Screenshot: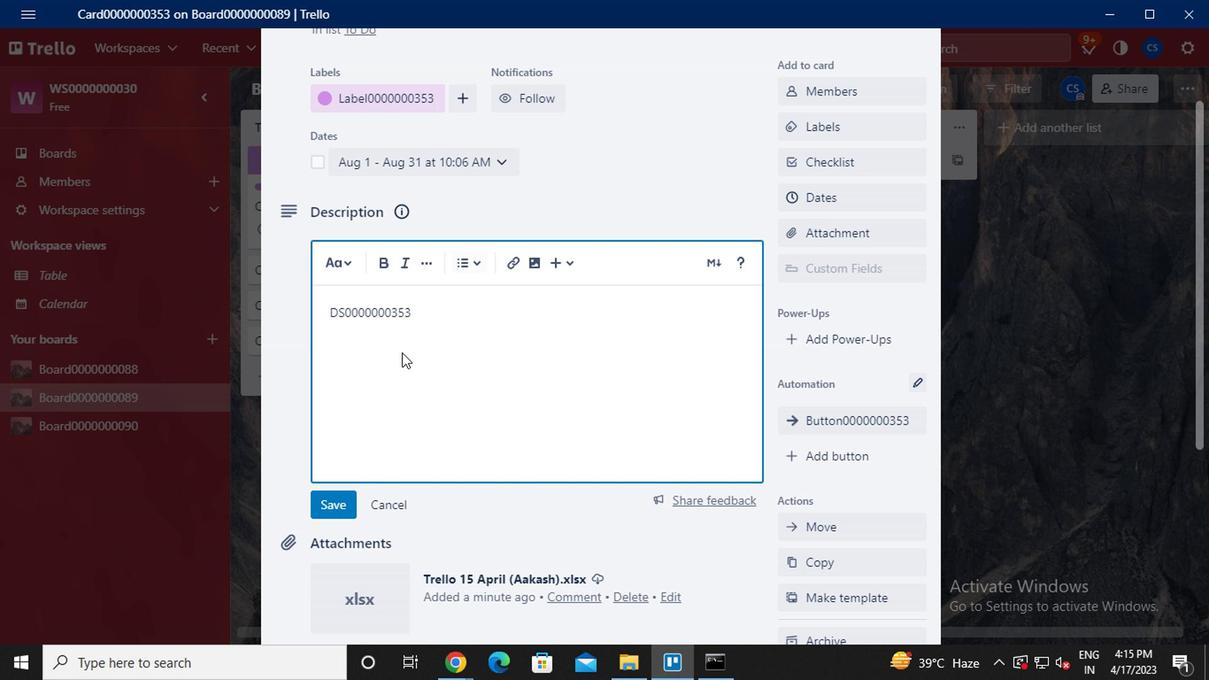 
Action: Mouse scrolled (391, 387) with delta (0, 0)
Screenshot: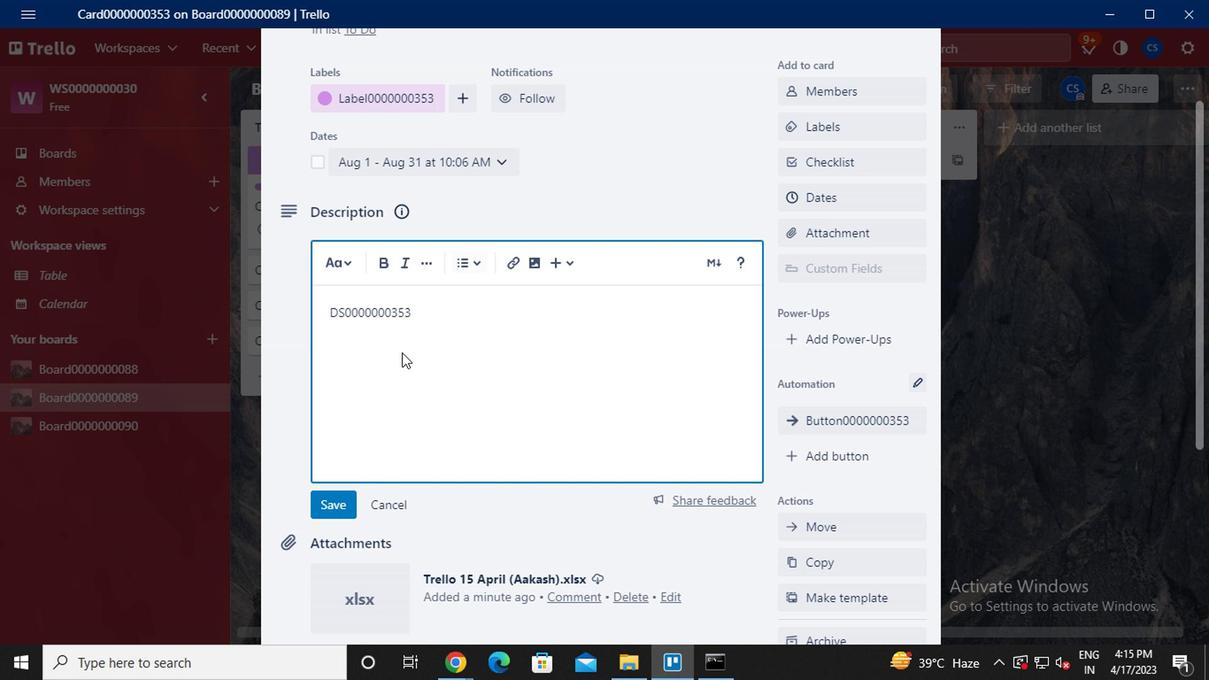 
Action: Mouse moved to (344, 327)
Screenshot: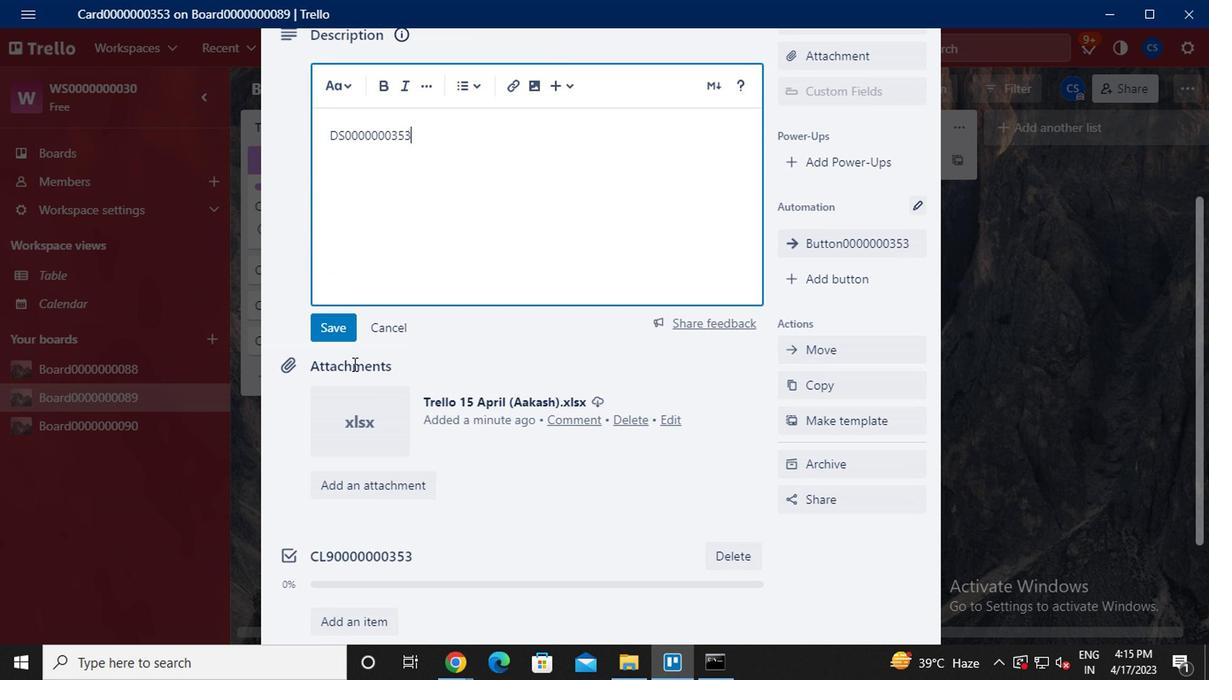 
Action: Mouse pressed left at (344, 327)
Screenshot: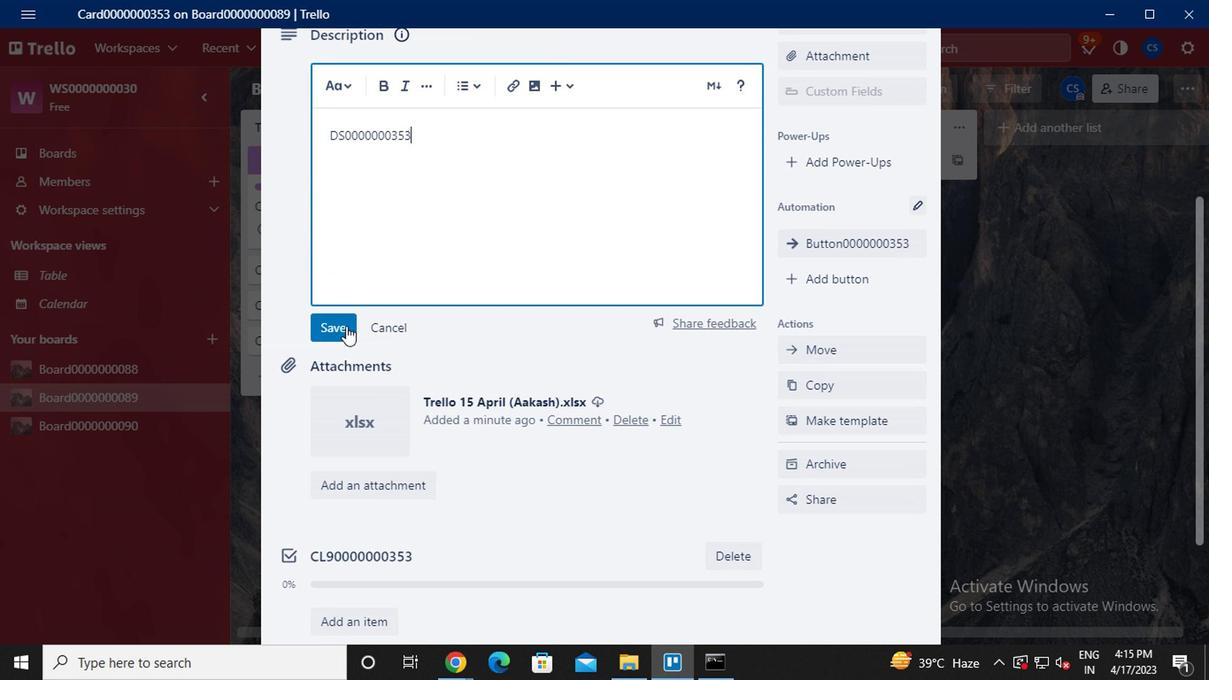 
Action: Mouse moved to (482, 400)
Screenshot: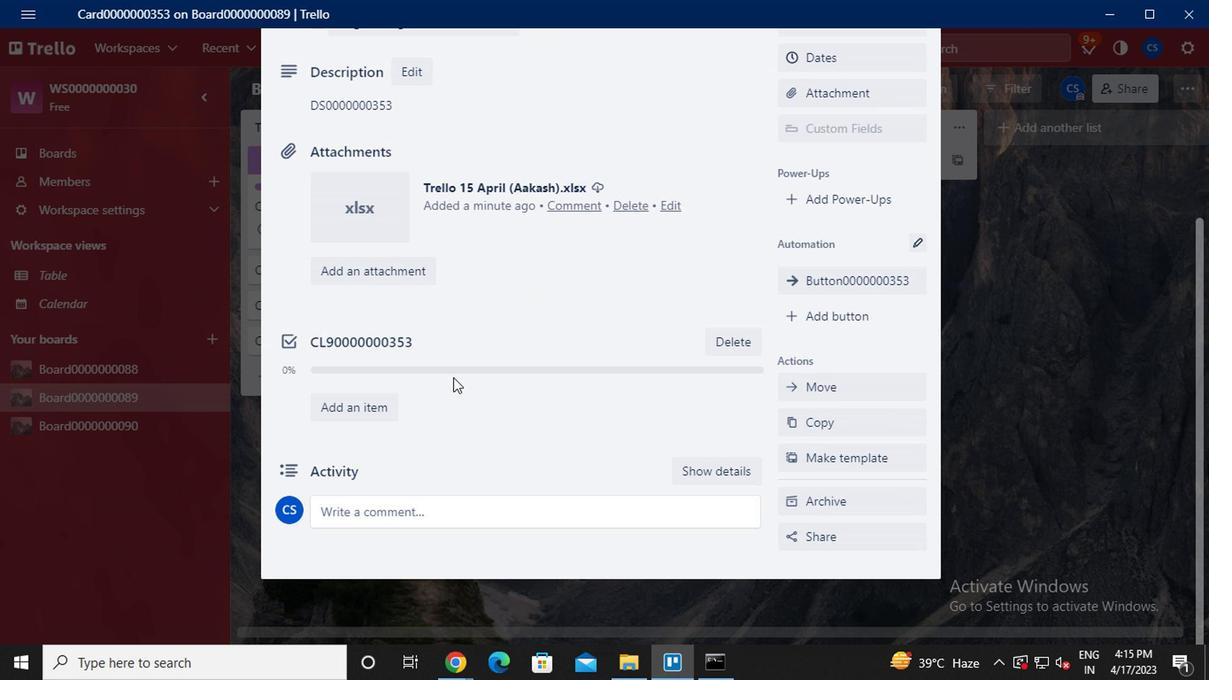 
Action: Mouse scrolled (482, 399) with delta (0, -1)
Screenshot: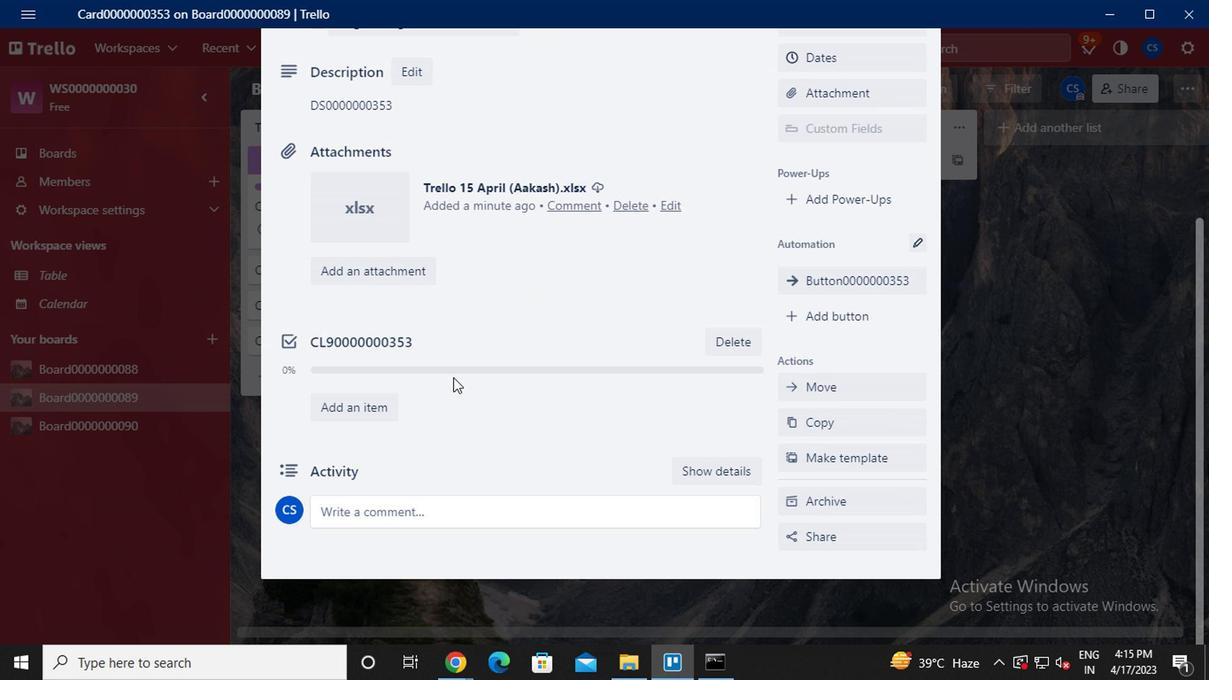 
Action: Mouse moved to (499, 424)
Screenshot: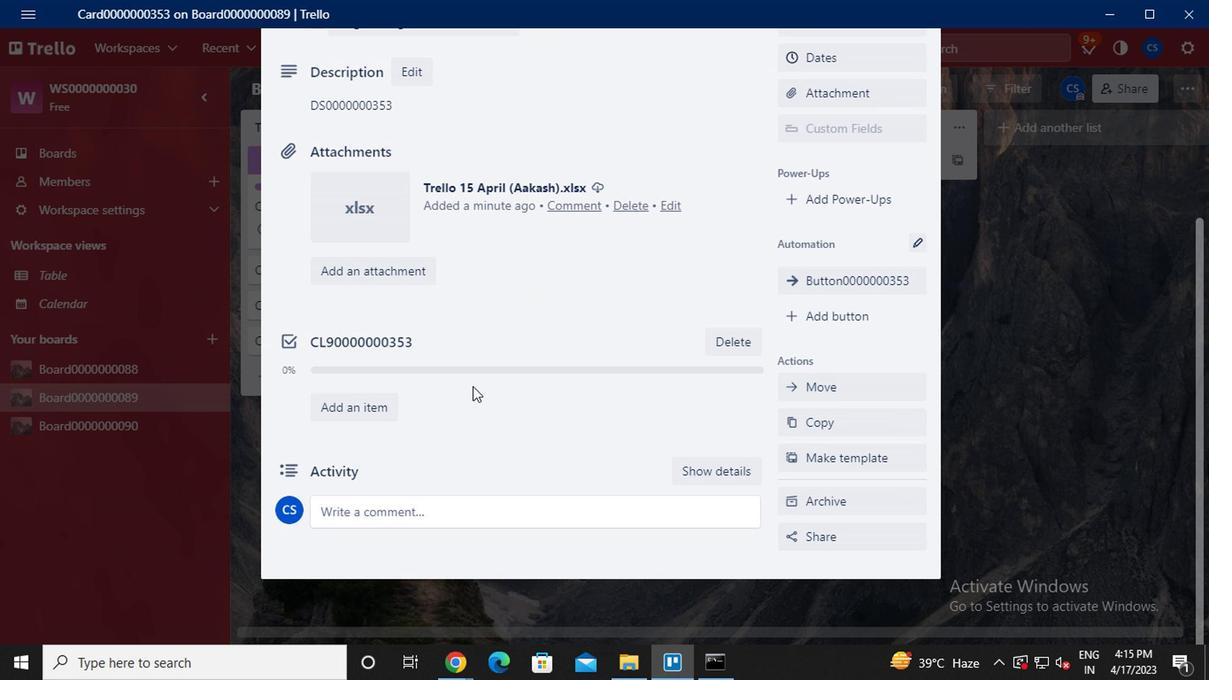 
Action: Mouse scrolled (499, 423) with delta (0, 0)
Screenshot: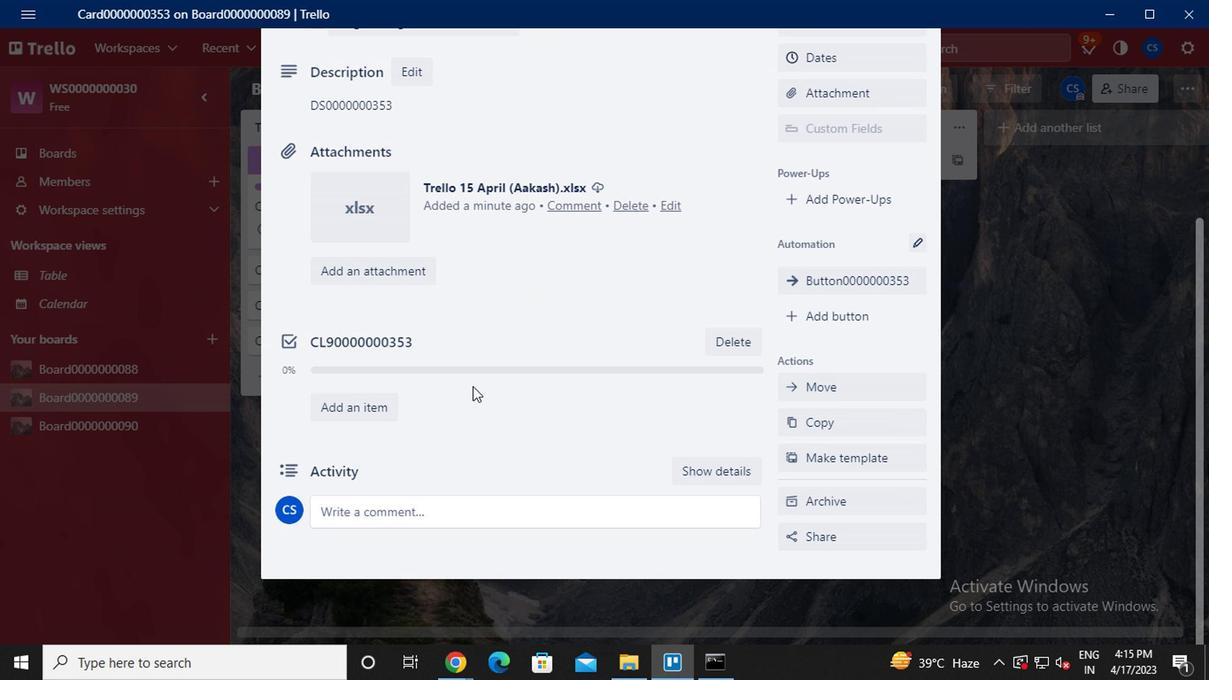 
Action: Mouse moved to (500, 424)
Screenshot: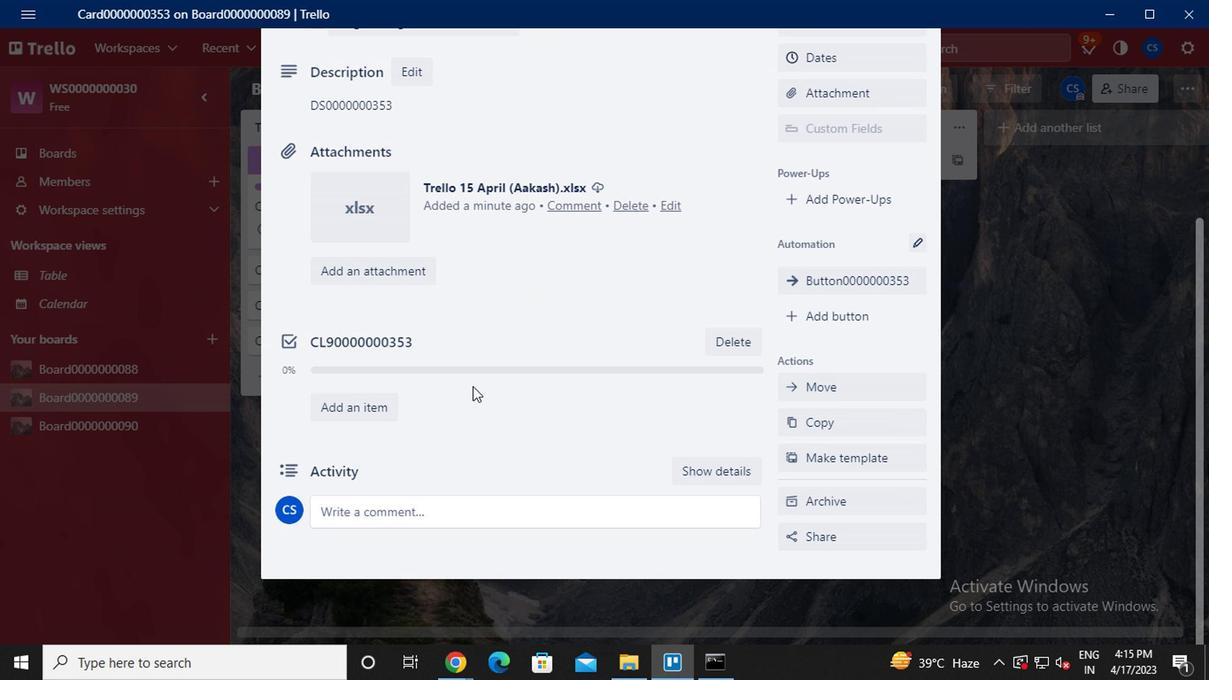 
Action: Mouse scrolled (500, 423) with delta (0, 0)
Screenshot: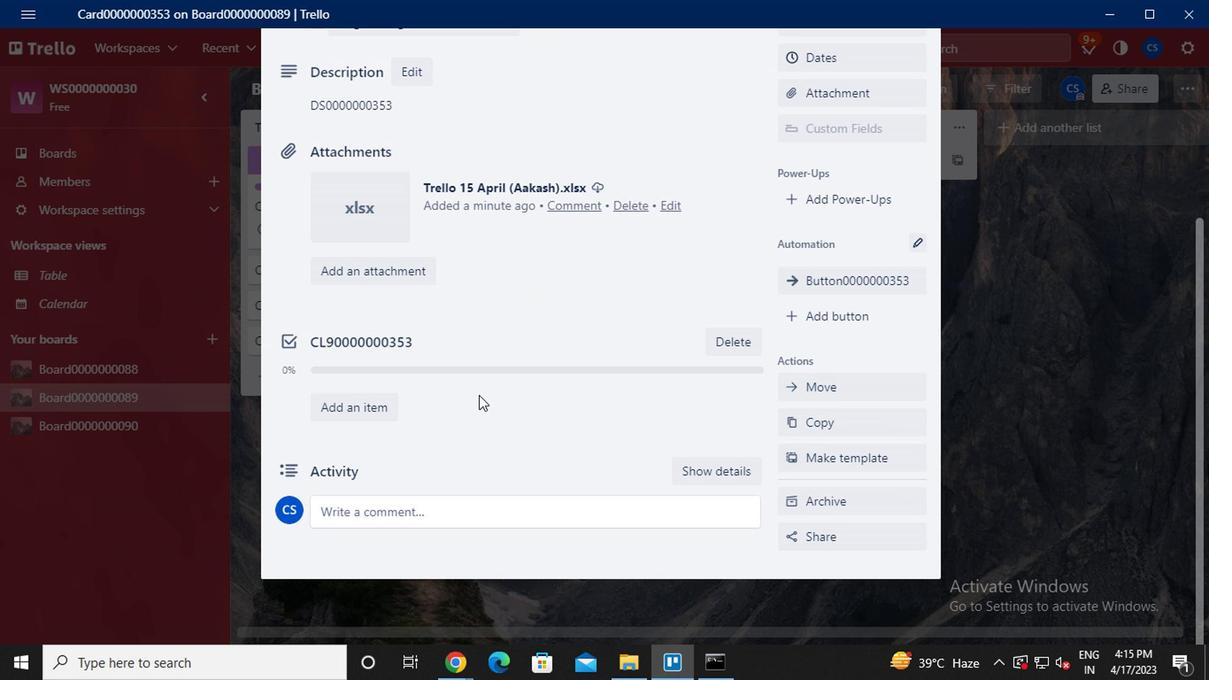 
Action: Mouse moved to (447, 500)
Screenshot: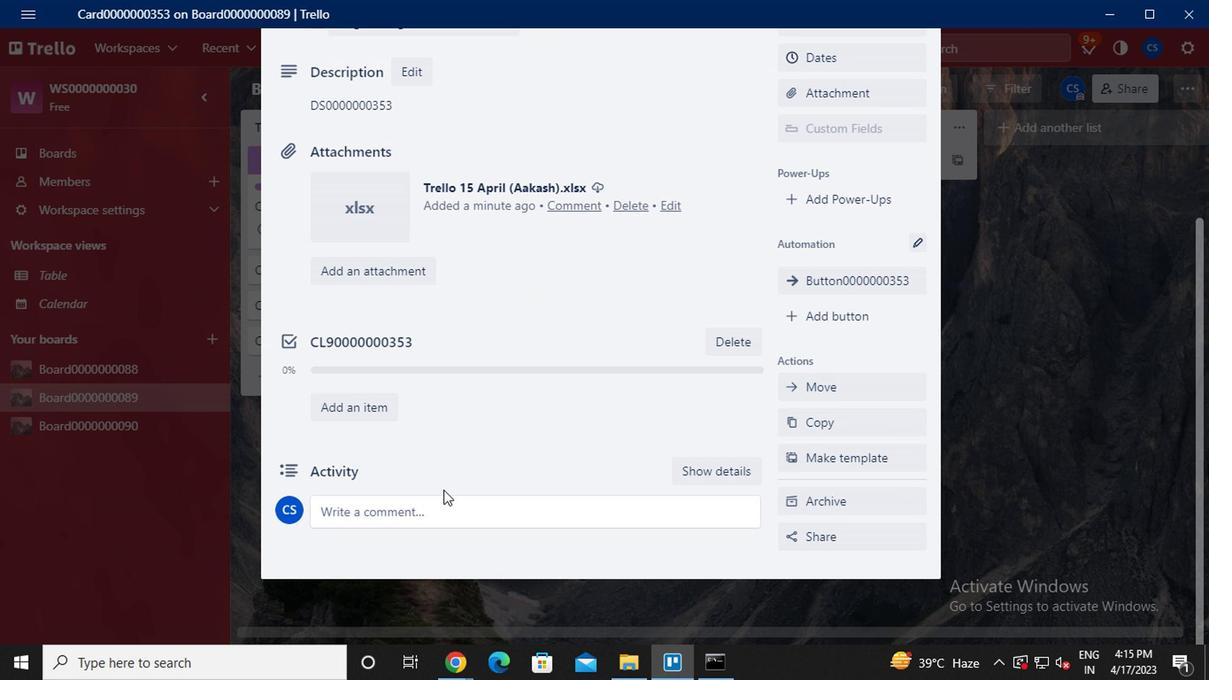 
Action: Mouse pressed left at (447, 500)
Screenshot: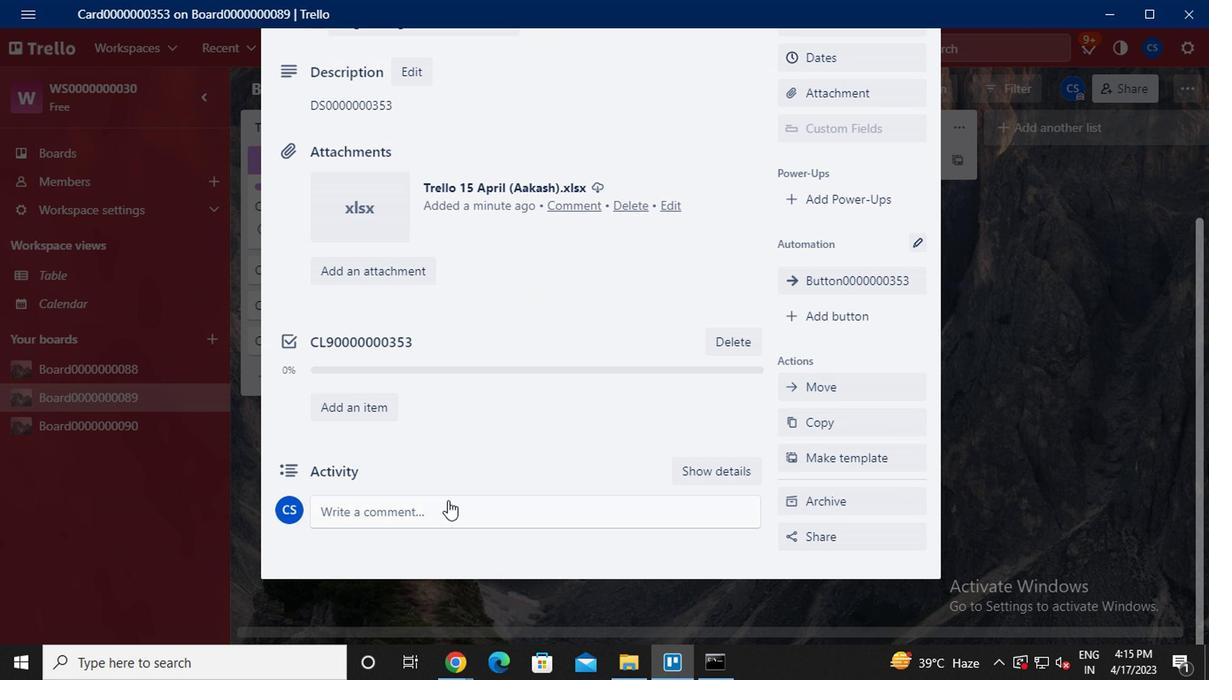 
Action: Key pressed cm0000000353
Screenshot: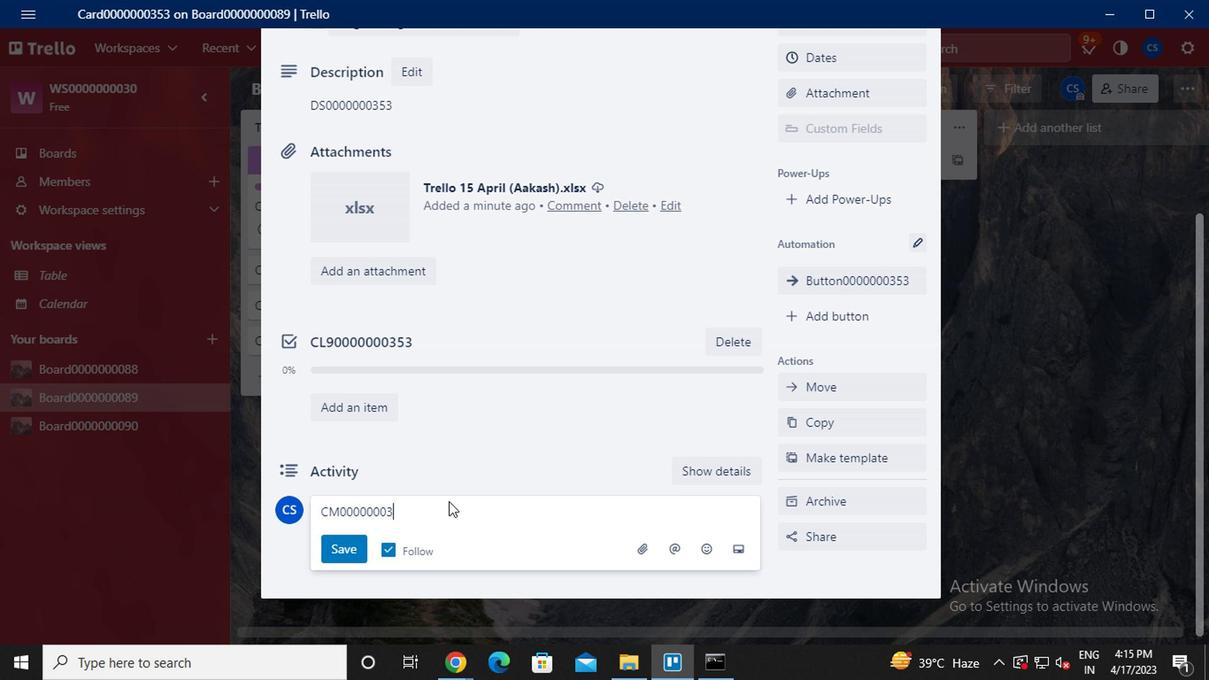 
Action: Mouse moved to (364, 539)
Screenshot: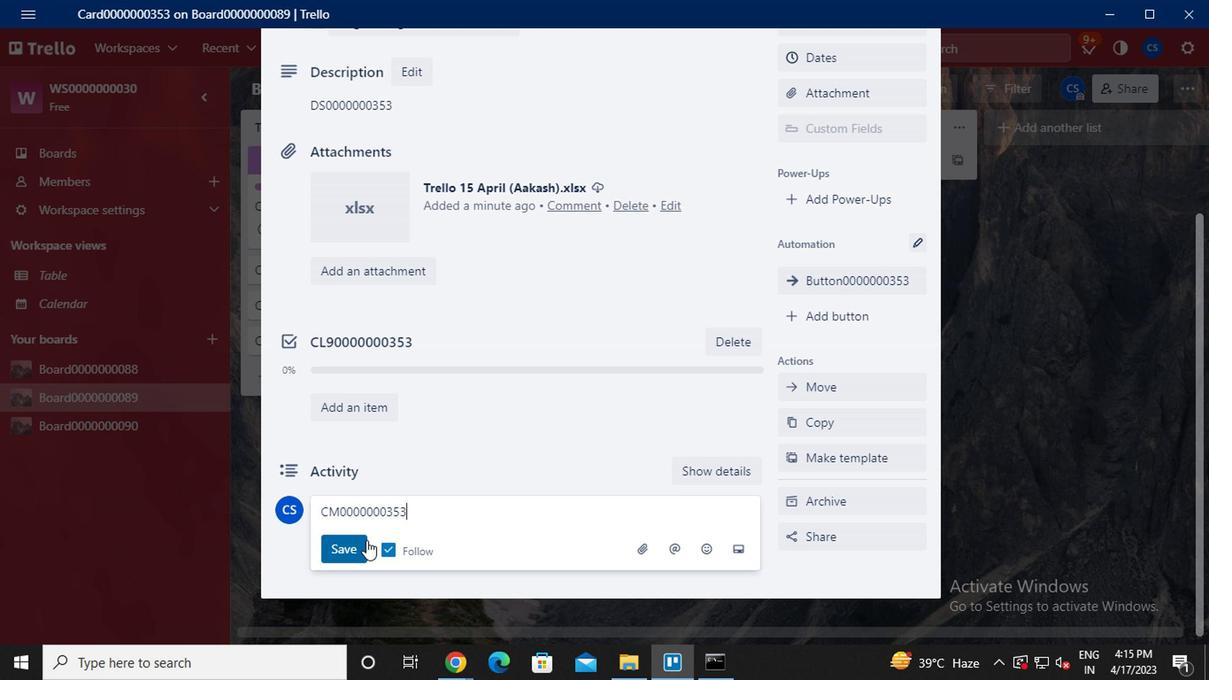 
Action: Mouse pressed left at (364, 539)
Screenshot: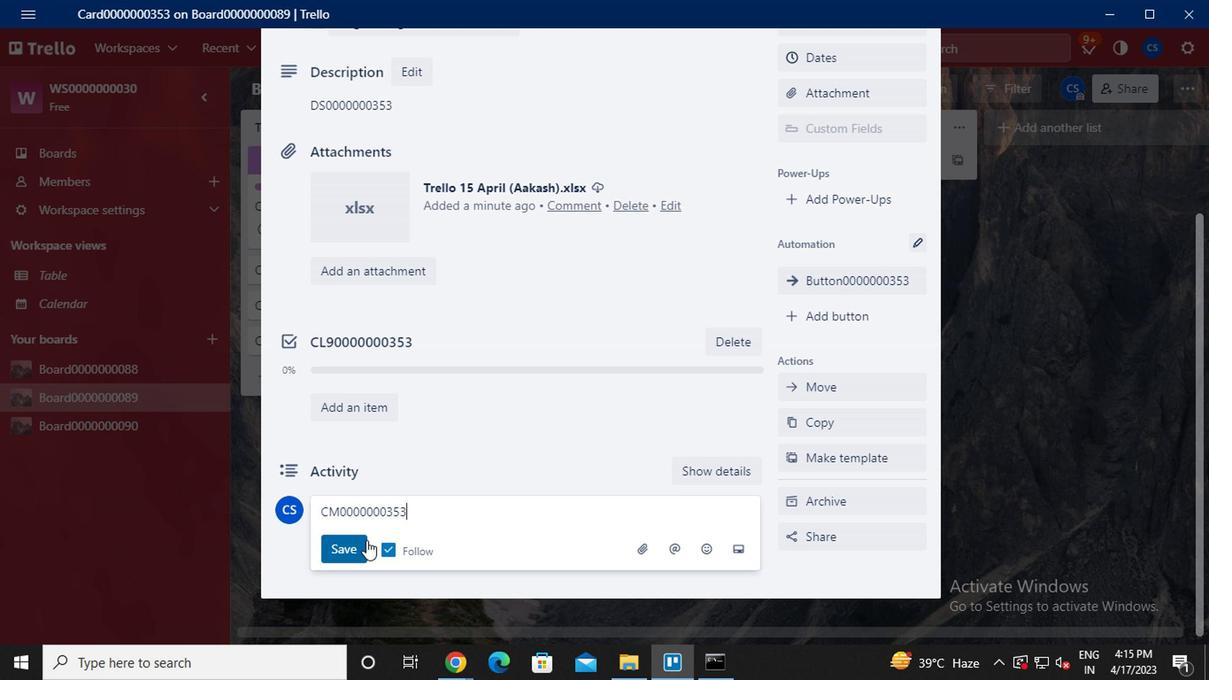 
Action: Mouse moved to (657, 482)
Screenshot: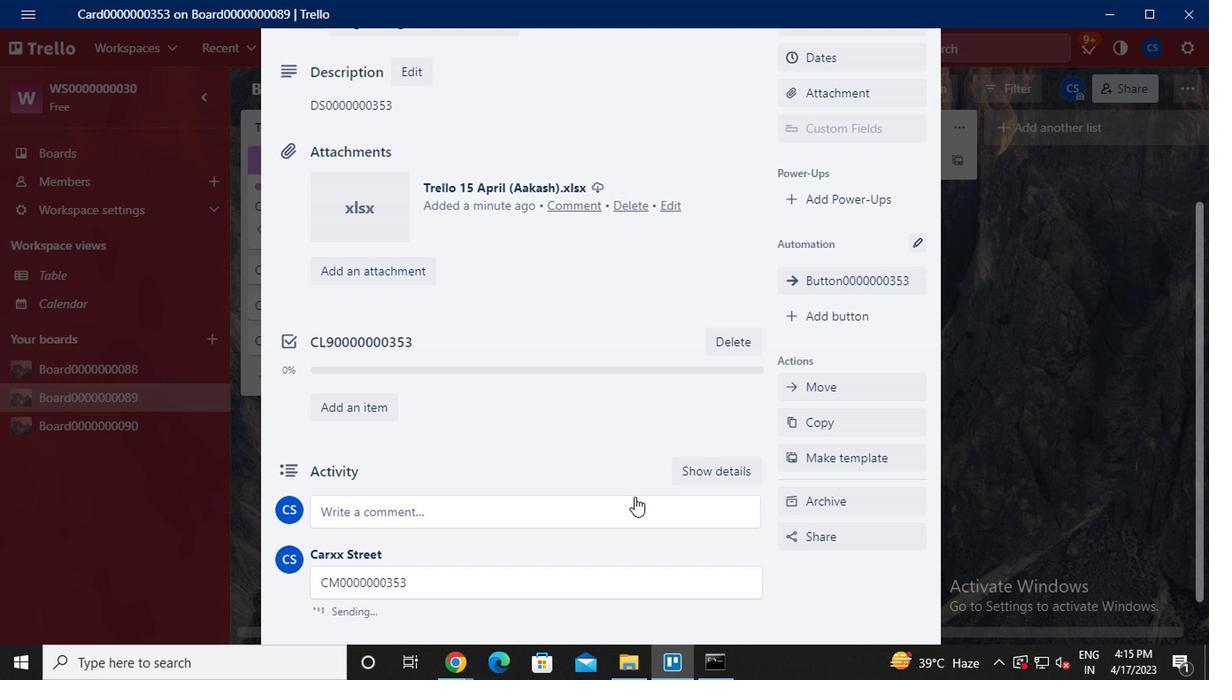 
